 Task: Employee Empowerment Forum: Organize a forum on employee empowerment, featuring panel discussions, case studies, and interactive sessions on fostering ownership and accountability. Location: Employee Empowerment Forum Hall. Time: 9:30 AM - 4:00 PM.
Action: Mouse moved to (112, 131)
Screenshot: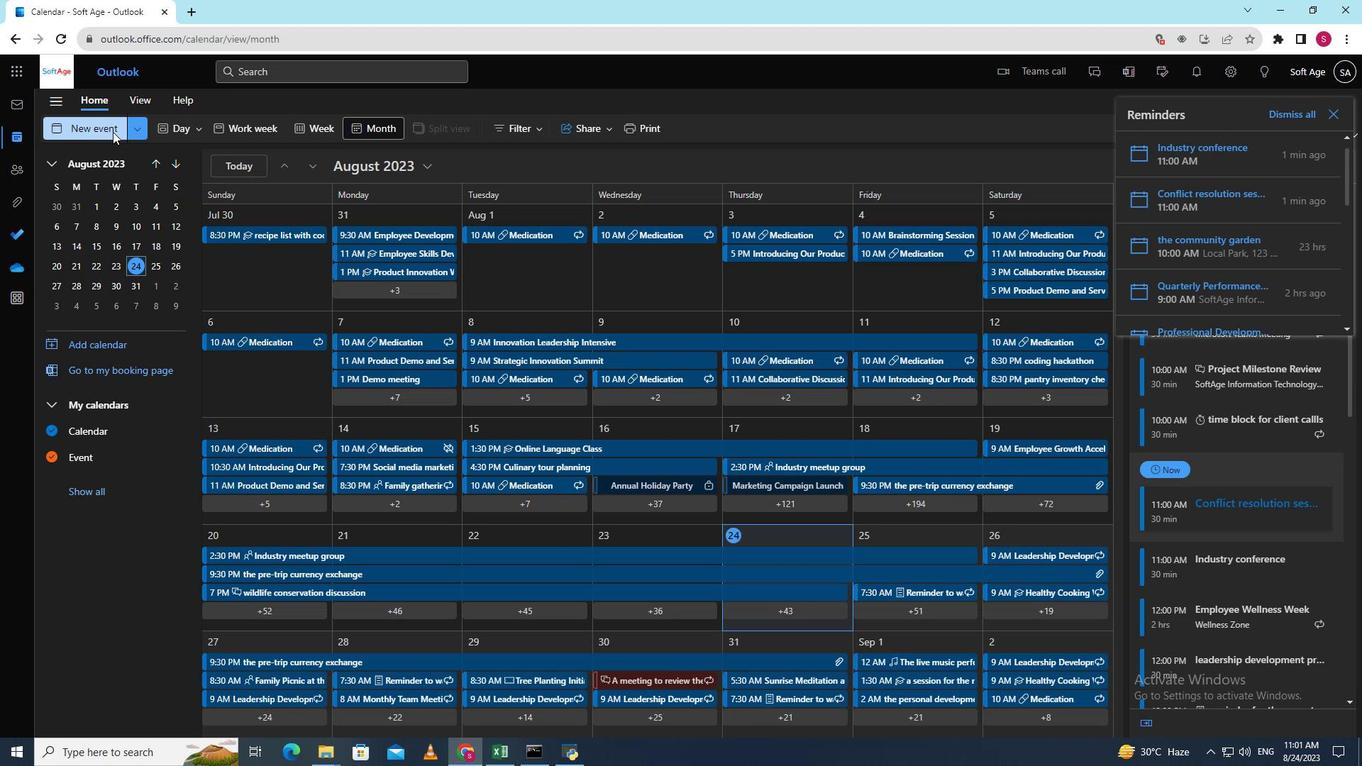 
Action: Mouse pressed left at (112, 131)
Screenshot: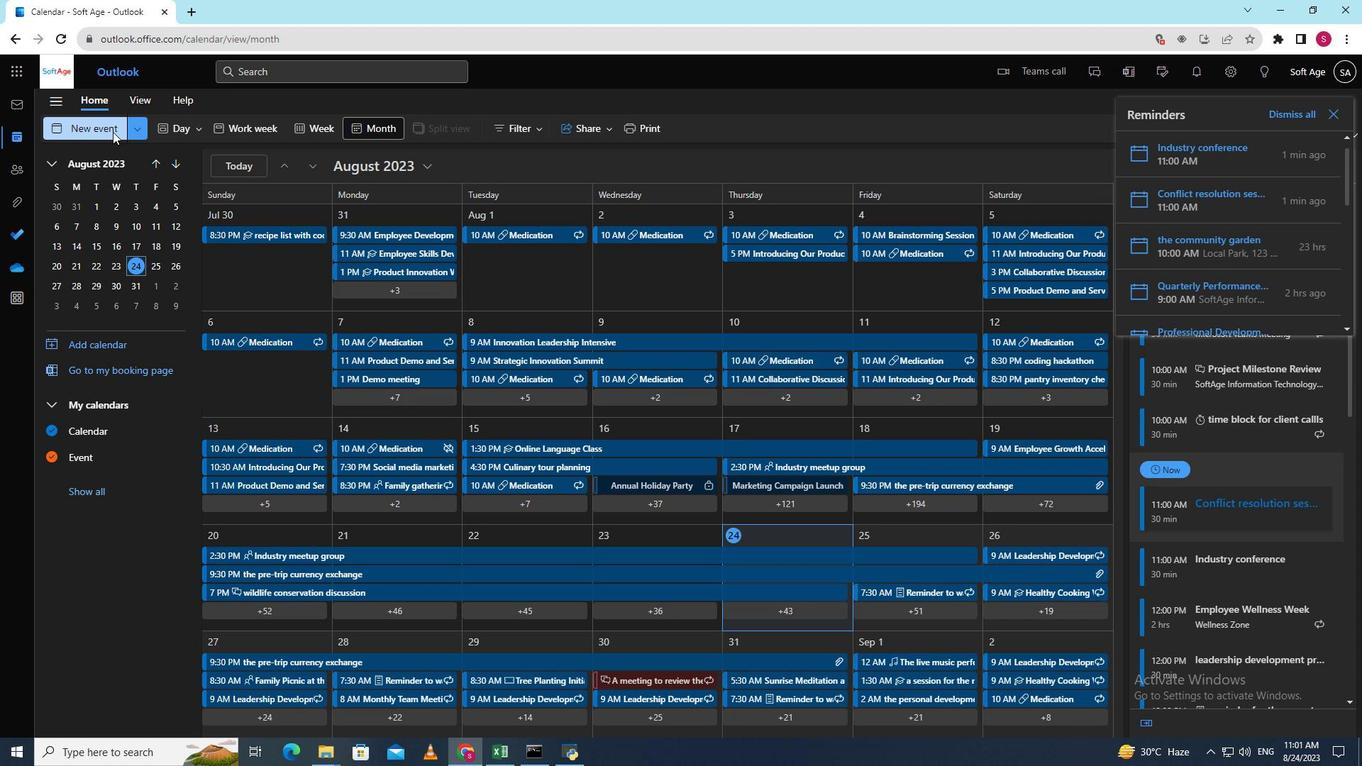 
Action: Mouse moved to (246, 181)
Screenshot: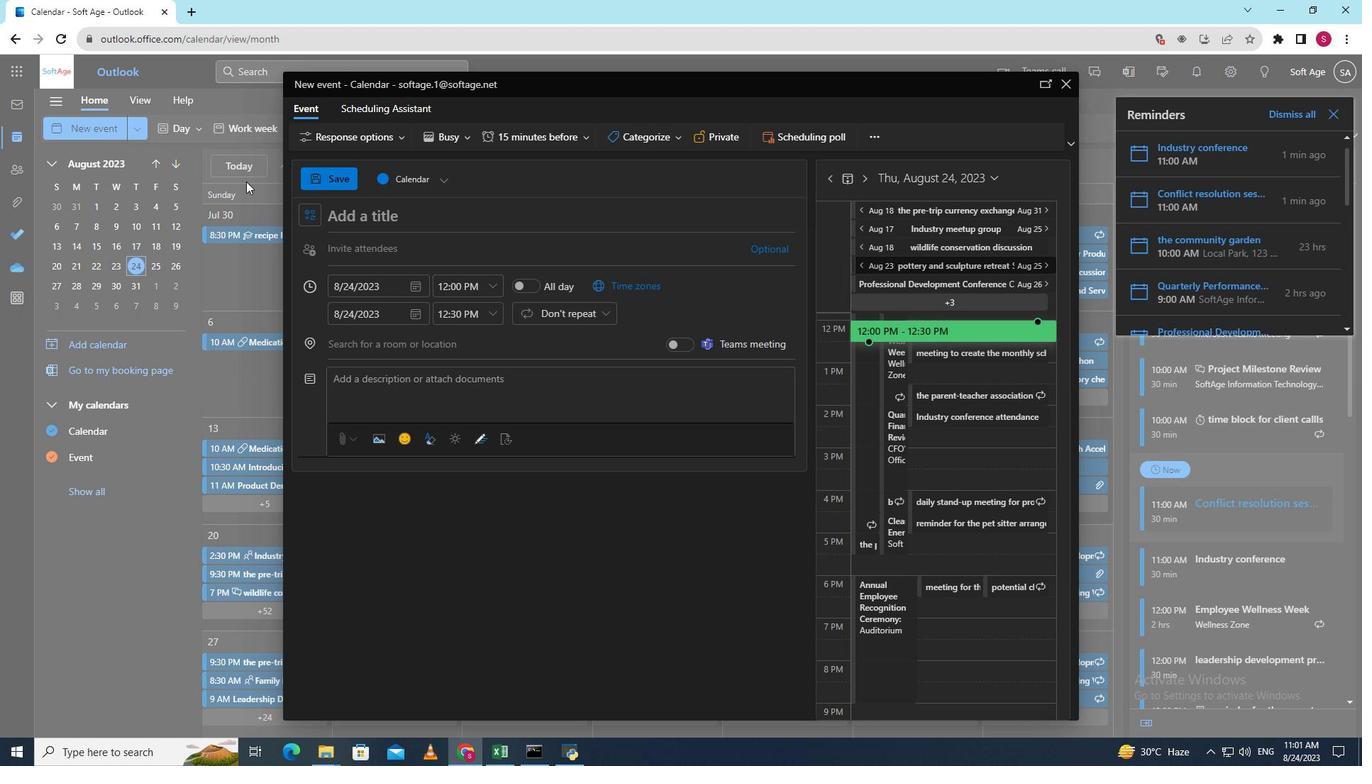 
Action: Key pressed <Key.shift>Employee<Key.space><Key.shift>Empowerment<Key.space><Key.shift><Key.shift><Key.shift><Key.shift><Key.shift><Key.shift><Key.shift><Key.shift><Key.shift><Key.shift>Foru
Screenshot: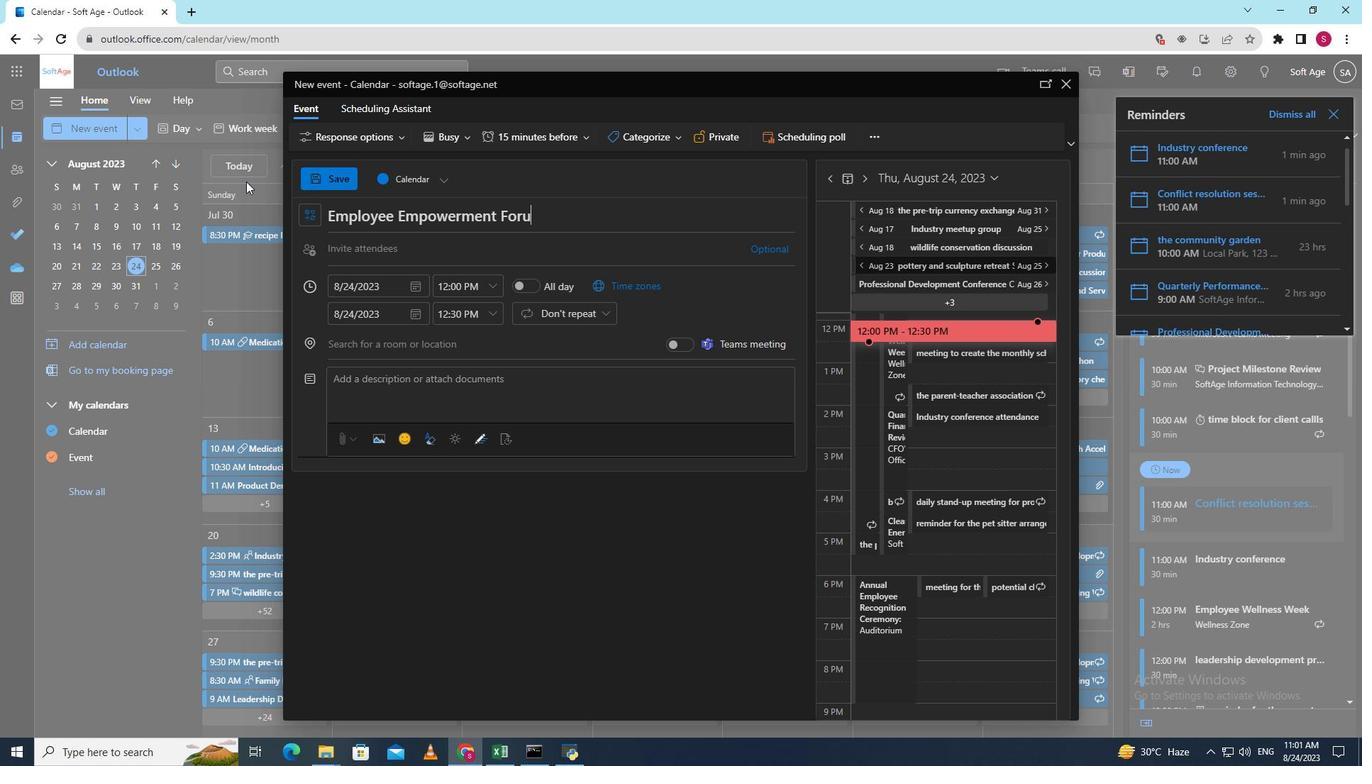 
Action: Mouse moved to (537, 395)
Screenshot: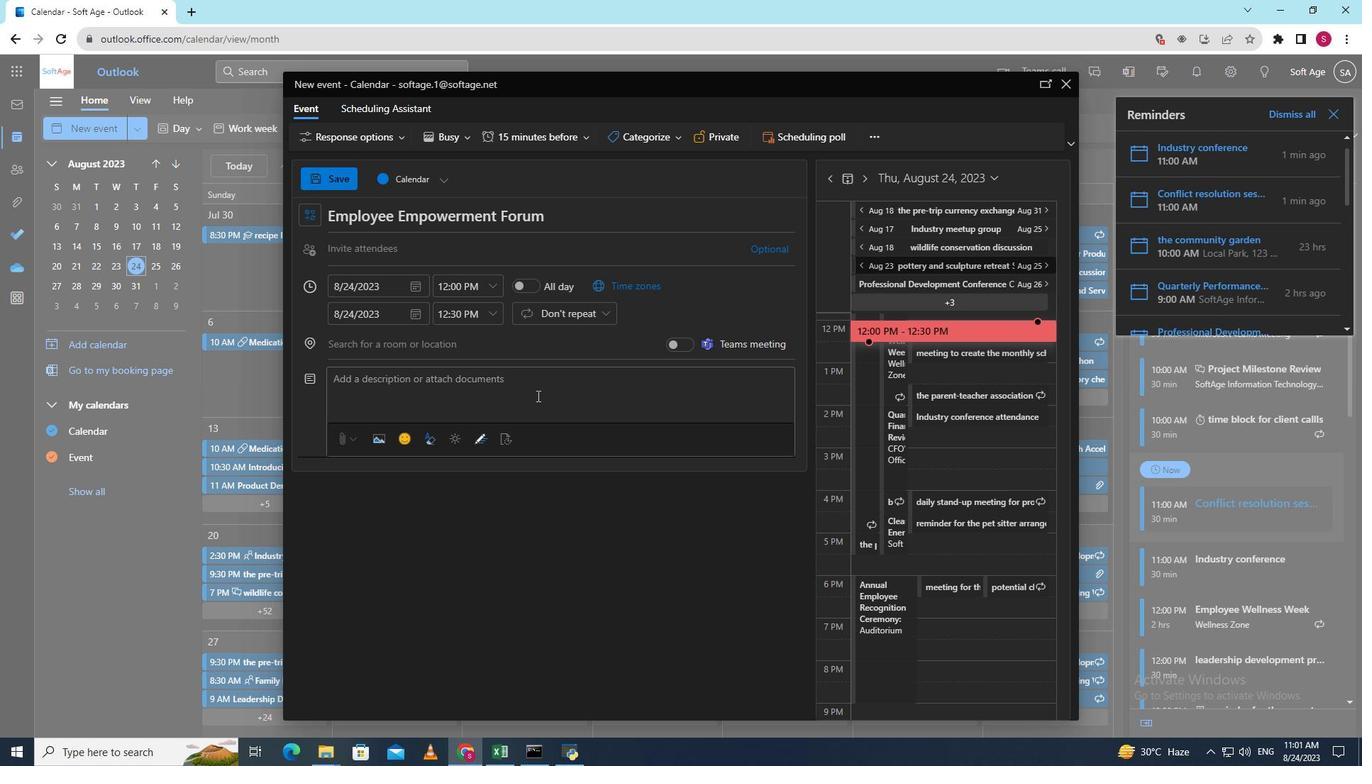 
Action: Mouse pressed left at (537, 395)
Screenshot: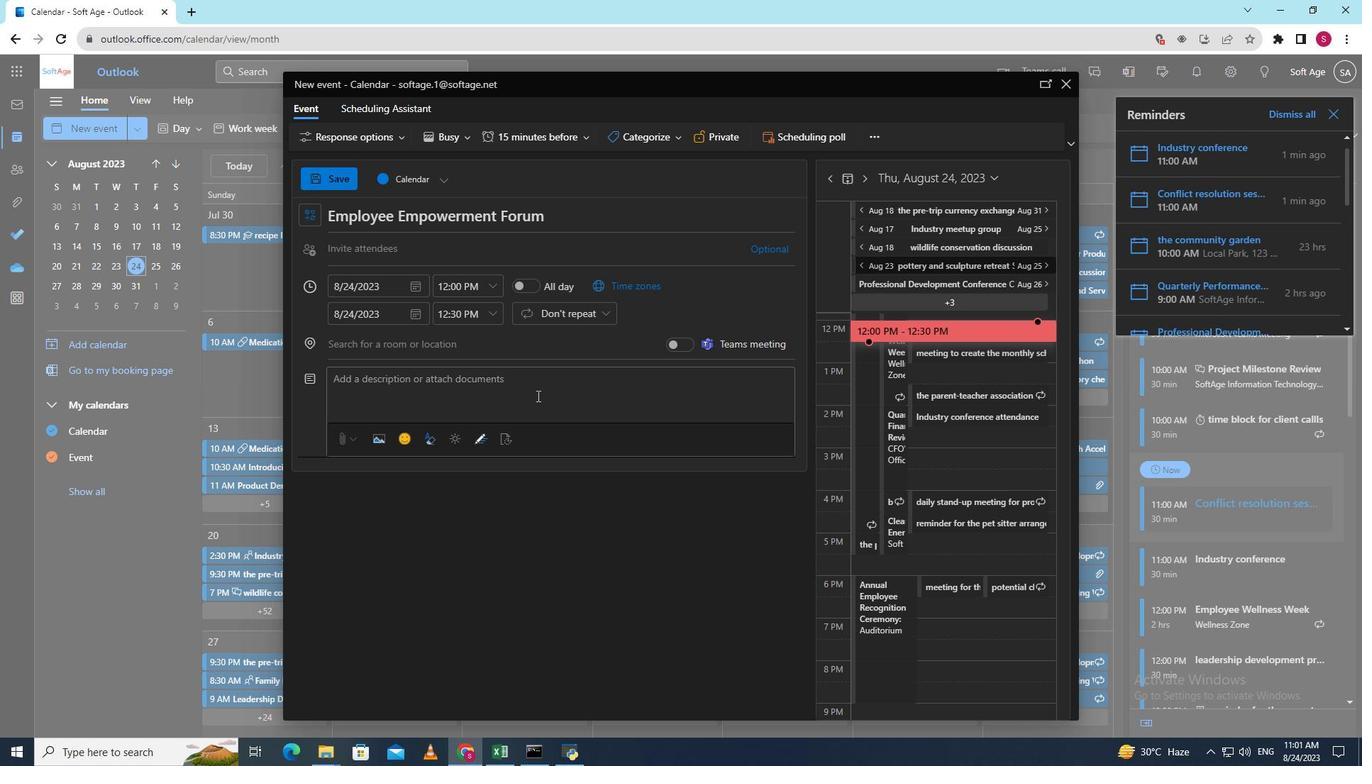 
Action: Key pressed <Key.shift><Key.shift><Key.shift><Key.shift><Key.shift><Key.shift><Key.shift><Key.shift><Key.shift><Key.shift><Key.shift><Key.shift><Key.shift><Key.shift>Organize<Key.space>a<Key.space>forrum<Key.space>on<Key.space>employee
Screenshot: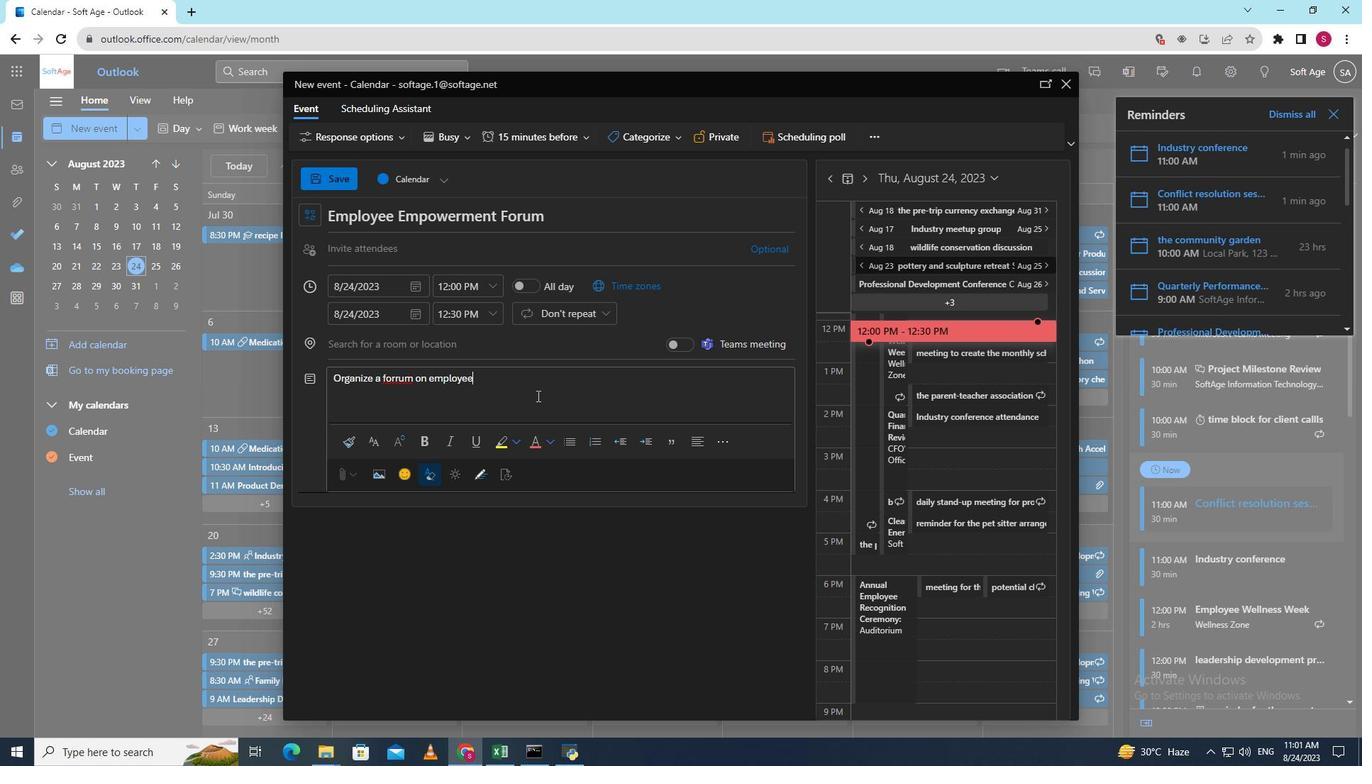 
Action: Mouse moved to (397, 382)
Screenshot: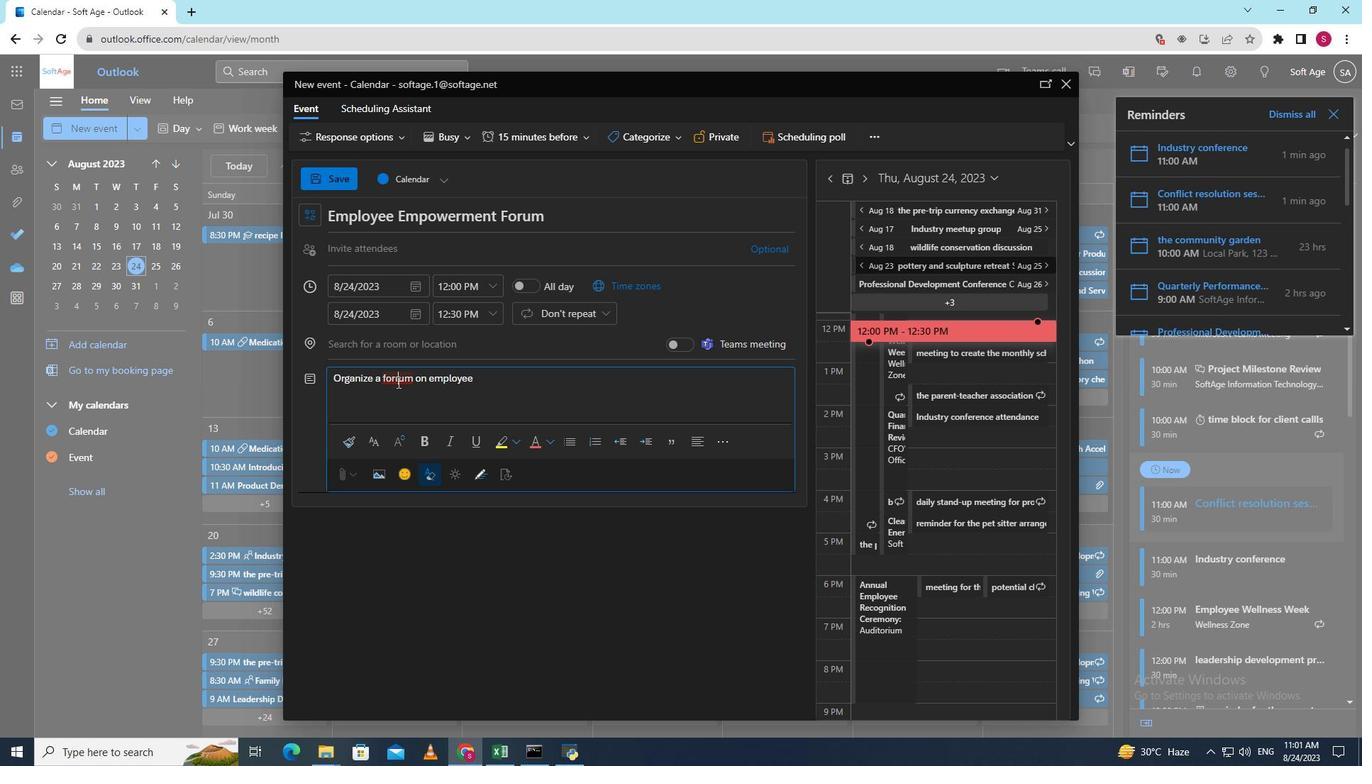 
Action: Mouse pressed left at (397, 382)
Screenshot: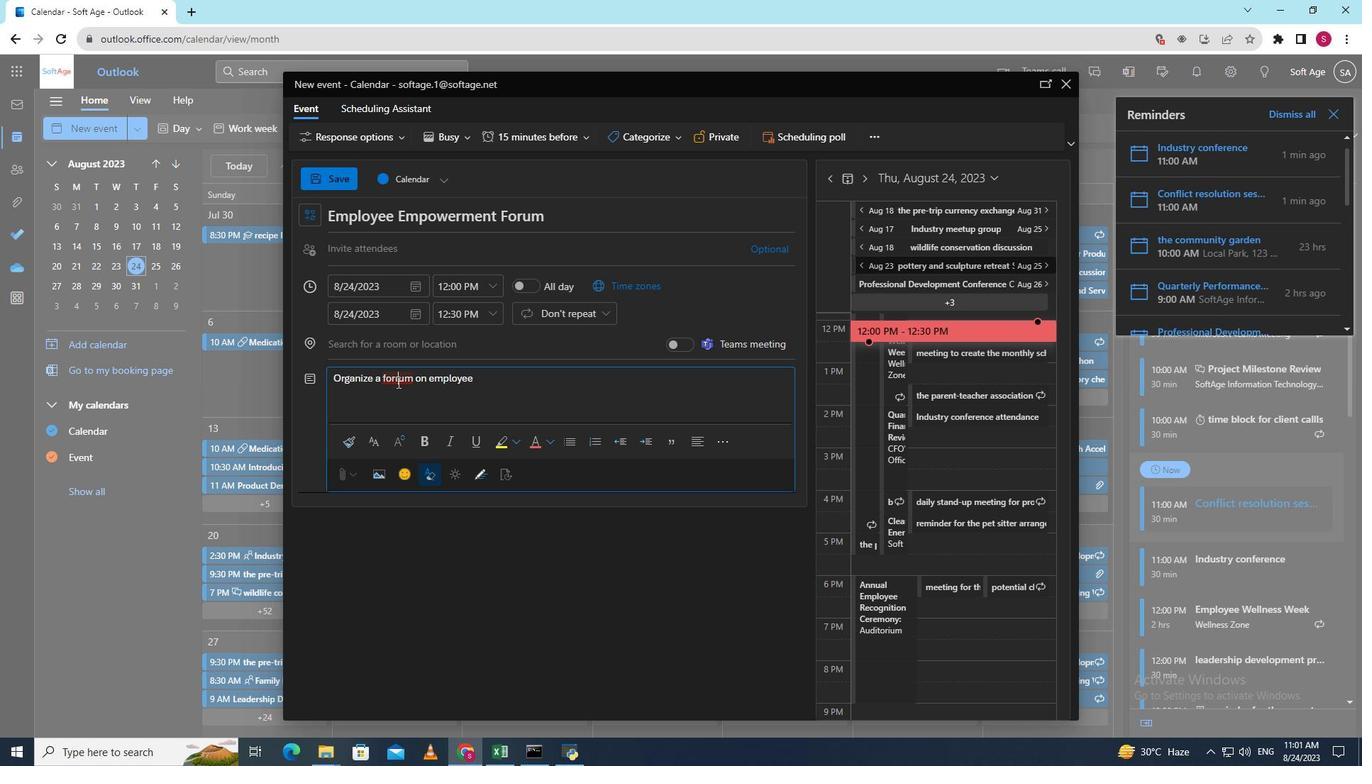
Action: Key pressed <Key.backspace>
Screenshot: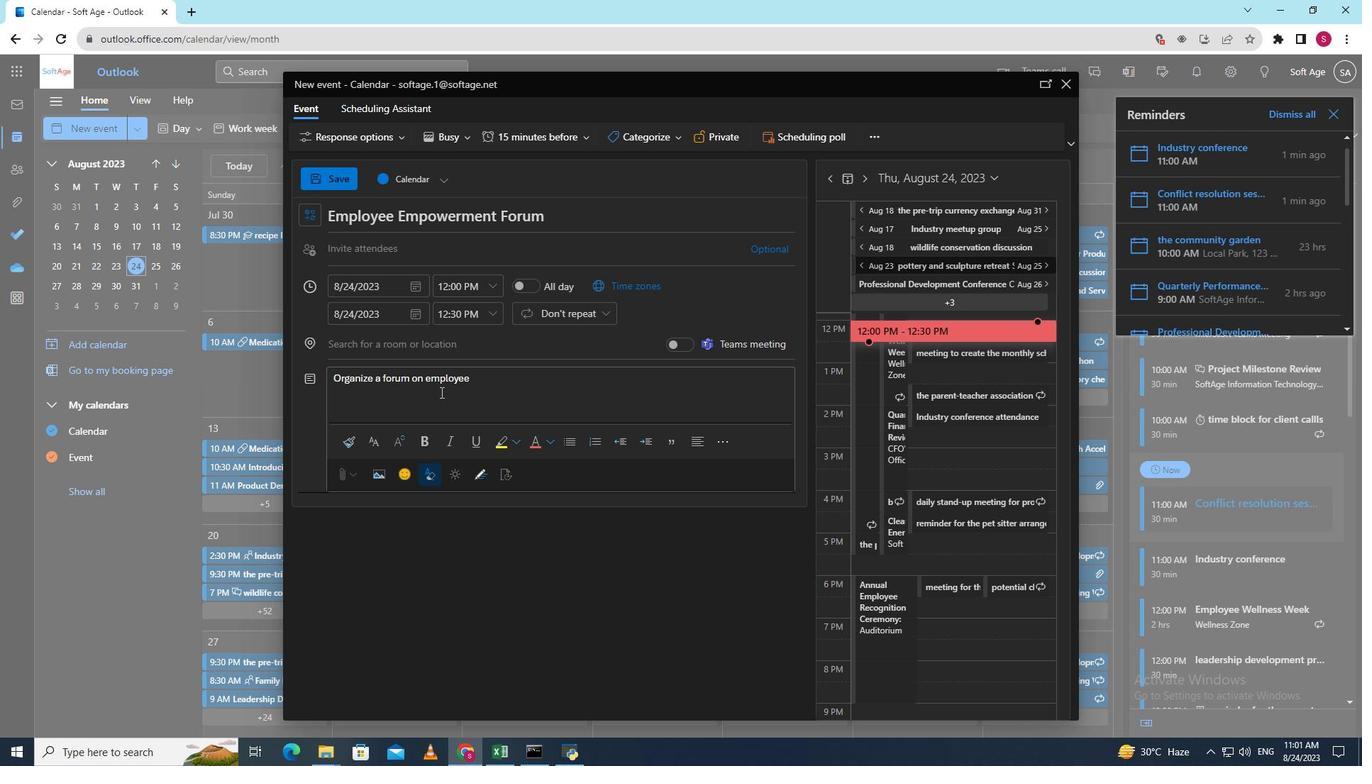 
Action: Mouse moved to (494, 381)
Screenshot: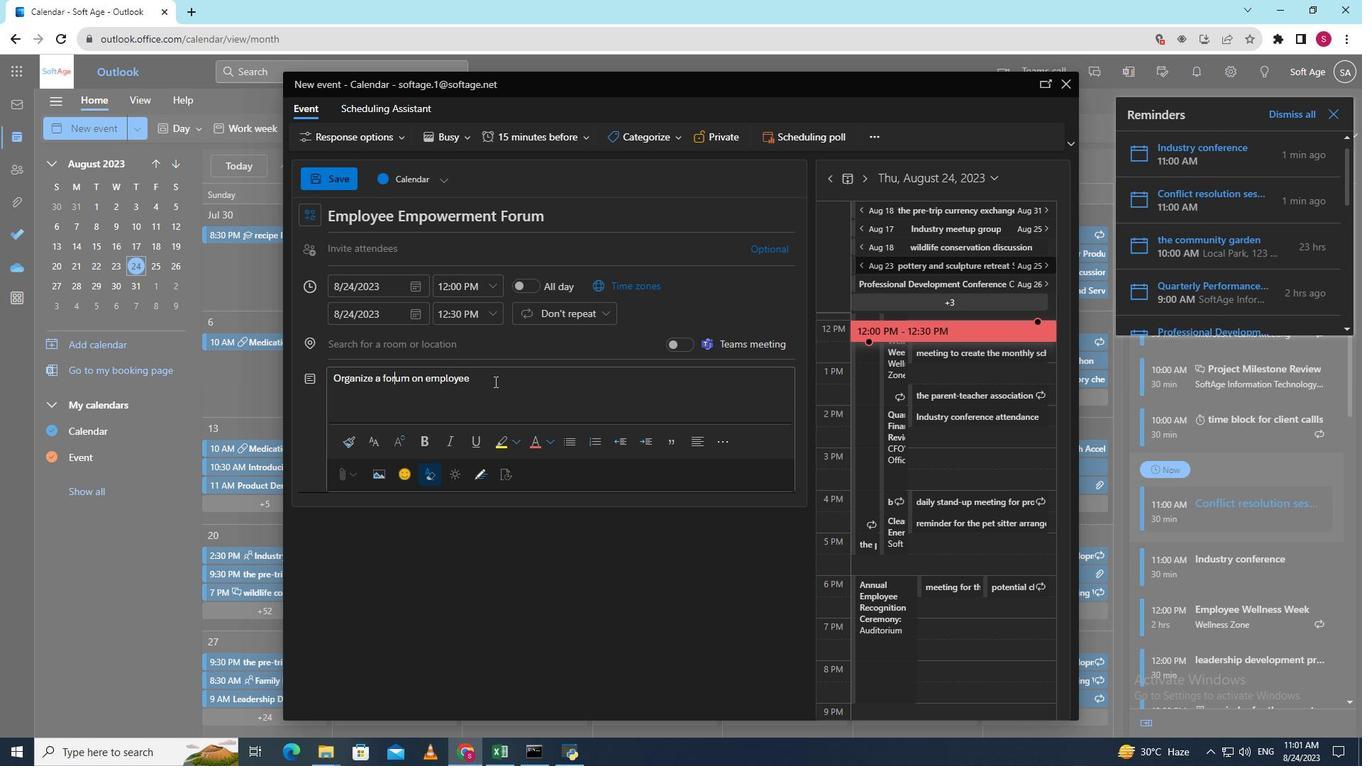 
Action: Mouse pressed left at (494, 381)
Screenshot: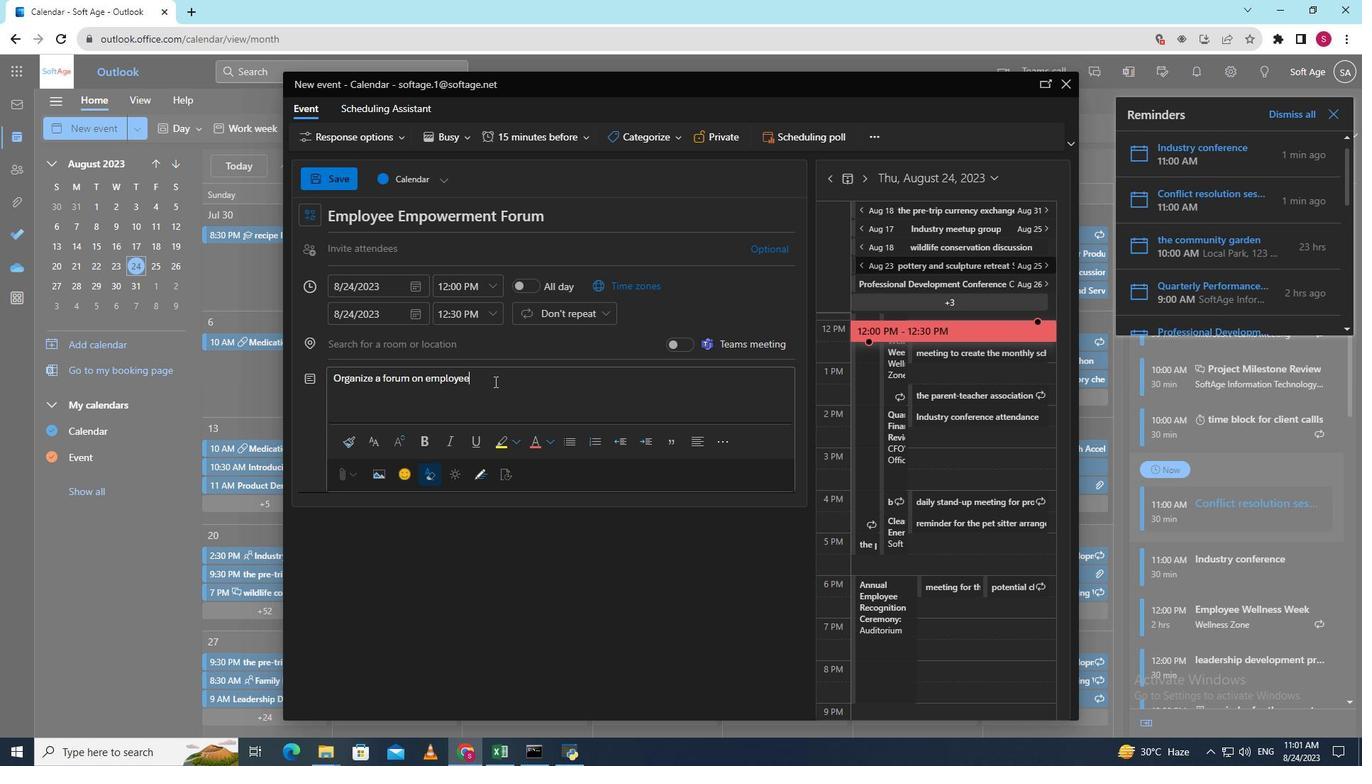 
Action: Key pressed <Key.space>empowerment,<Key.space>featuring<Key.space>panel<Key.space>discusions,<Key.space>case<Key.space>studies,<Key.space>and<Key.space>interactive<Key.space>sessions<Key.space>on<Key.space>fostering<Key.space>ownw<Key.backspace>ership<Key.space>ad<Key.backspace>nd<Key.space>accountability.
Screenshot: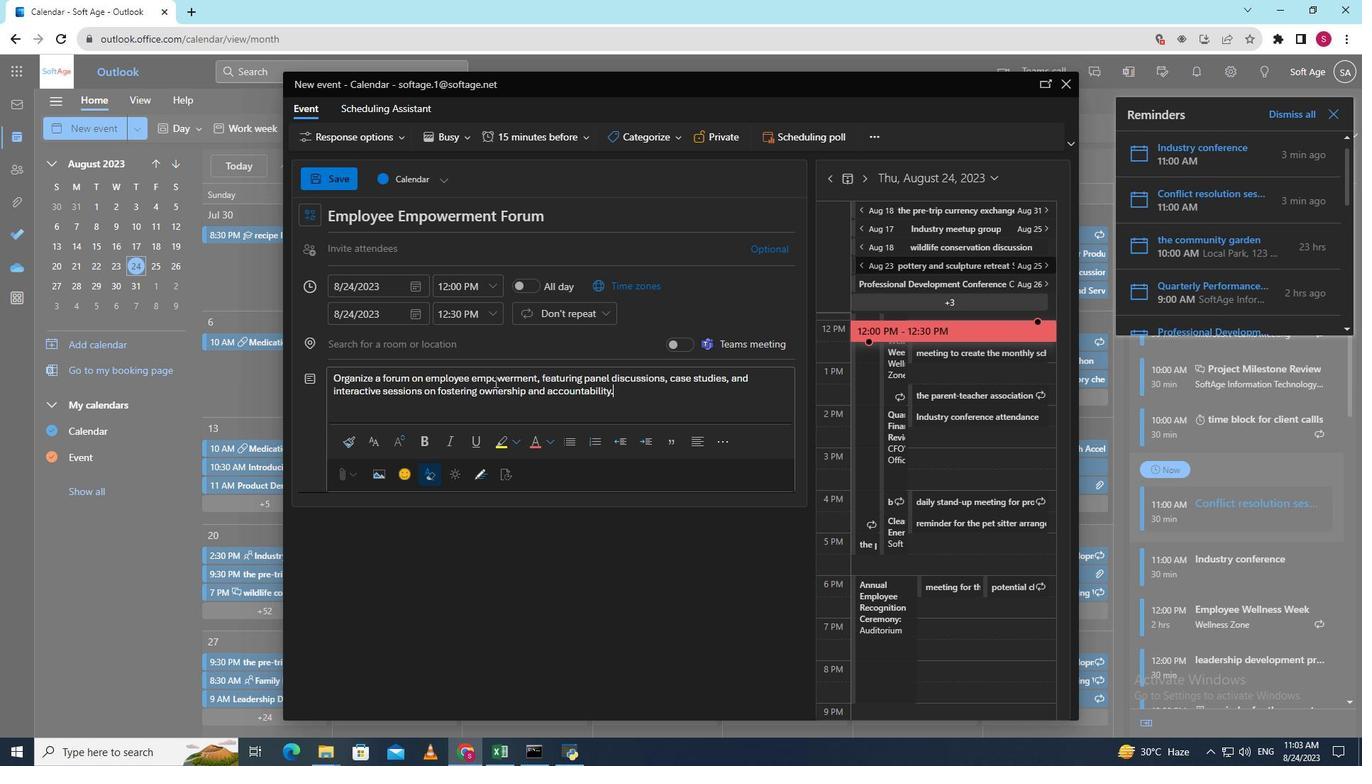 
Action: Mouse moved to (405, 346)
Screenshot: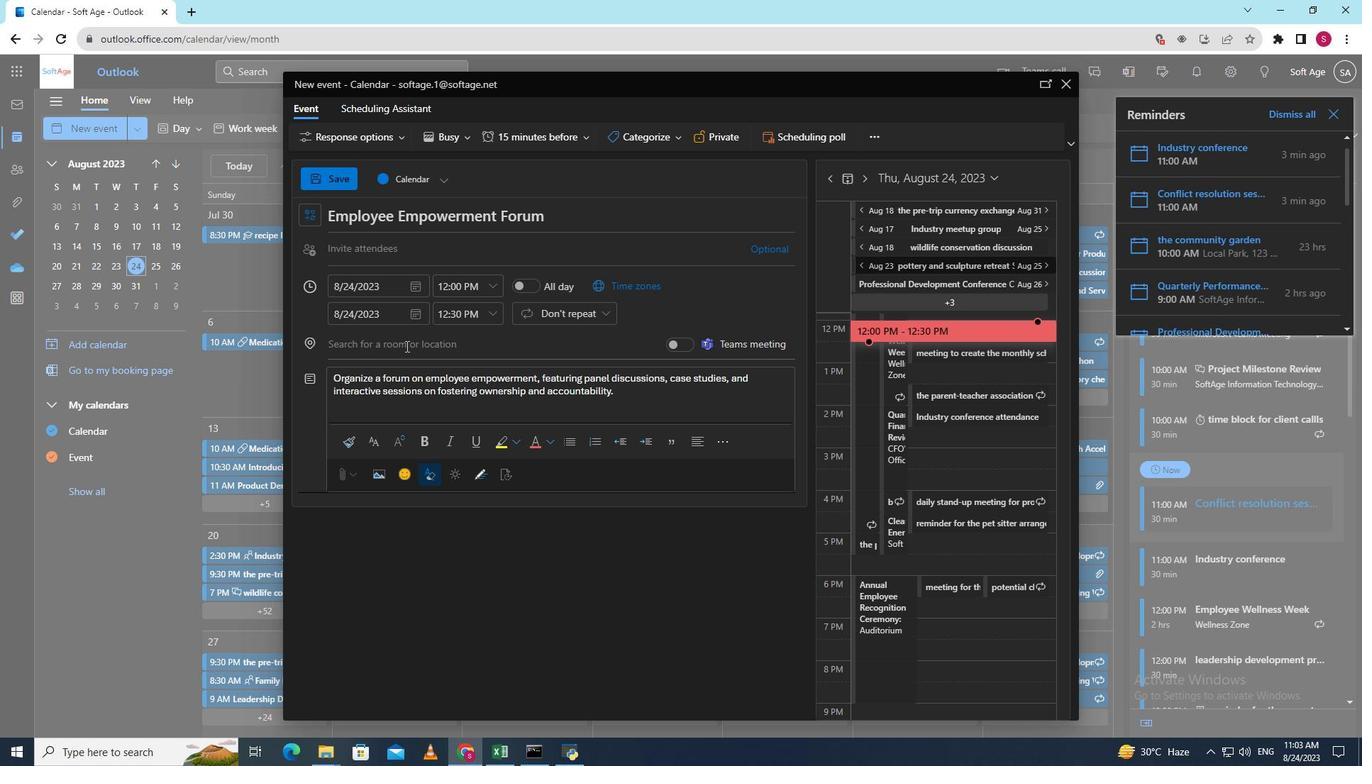 
Action: Mouse pressed left at (405, 346)
Screenshot: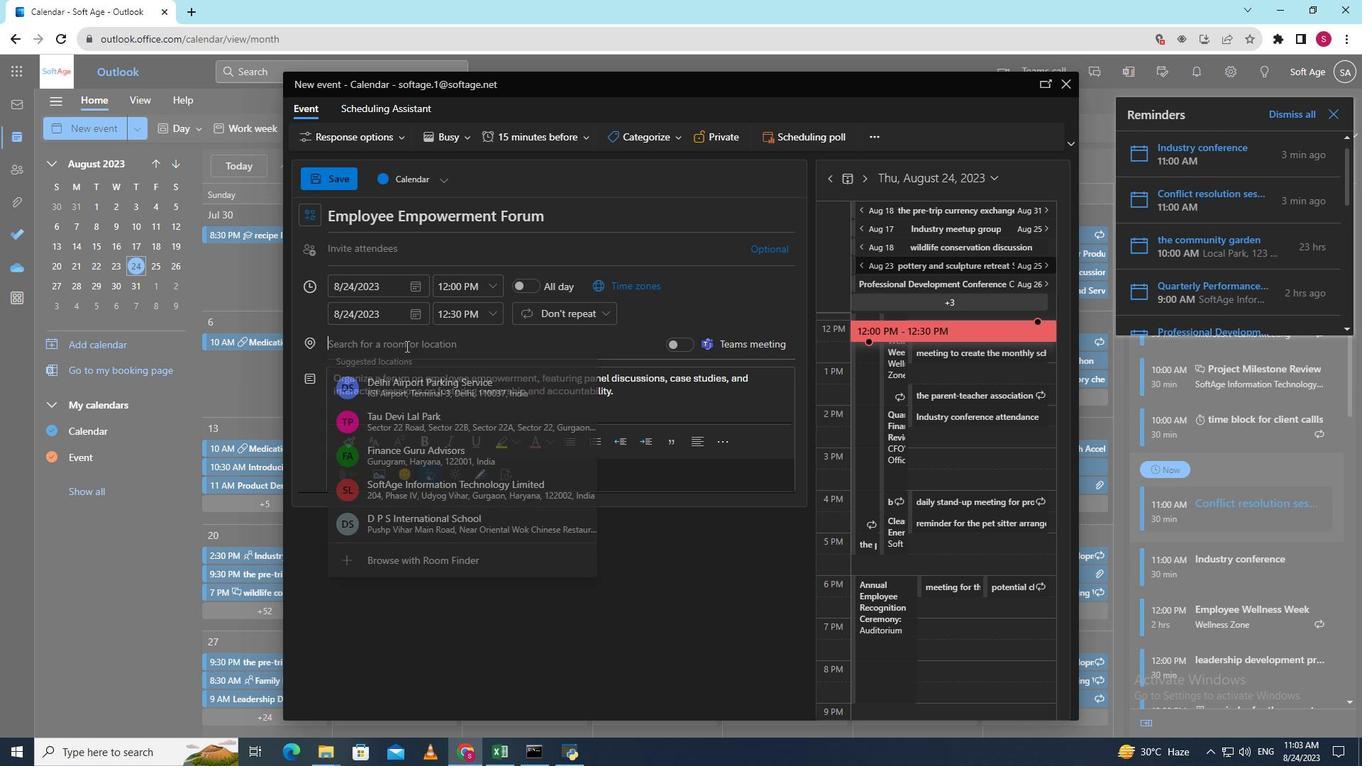 
Action: Key pressed <Key.shift><Key.shift><Key.shift><Key.shift><Key.shift><Key.shift><Key.shift><Key.shift><Key.shift>Employee<Key.space><Key.shift><Key.shift><Key.shift><Key.shift><Key.shift><Key.shift>Empowerment<Key.space><Key.shift>Forum<Key.space><Key.shift>Hall
Screenshot: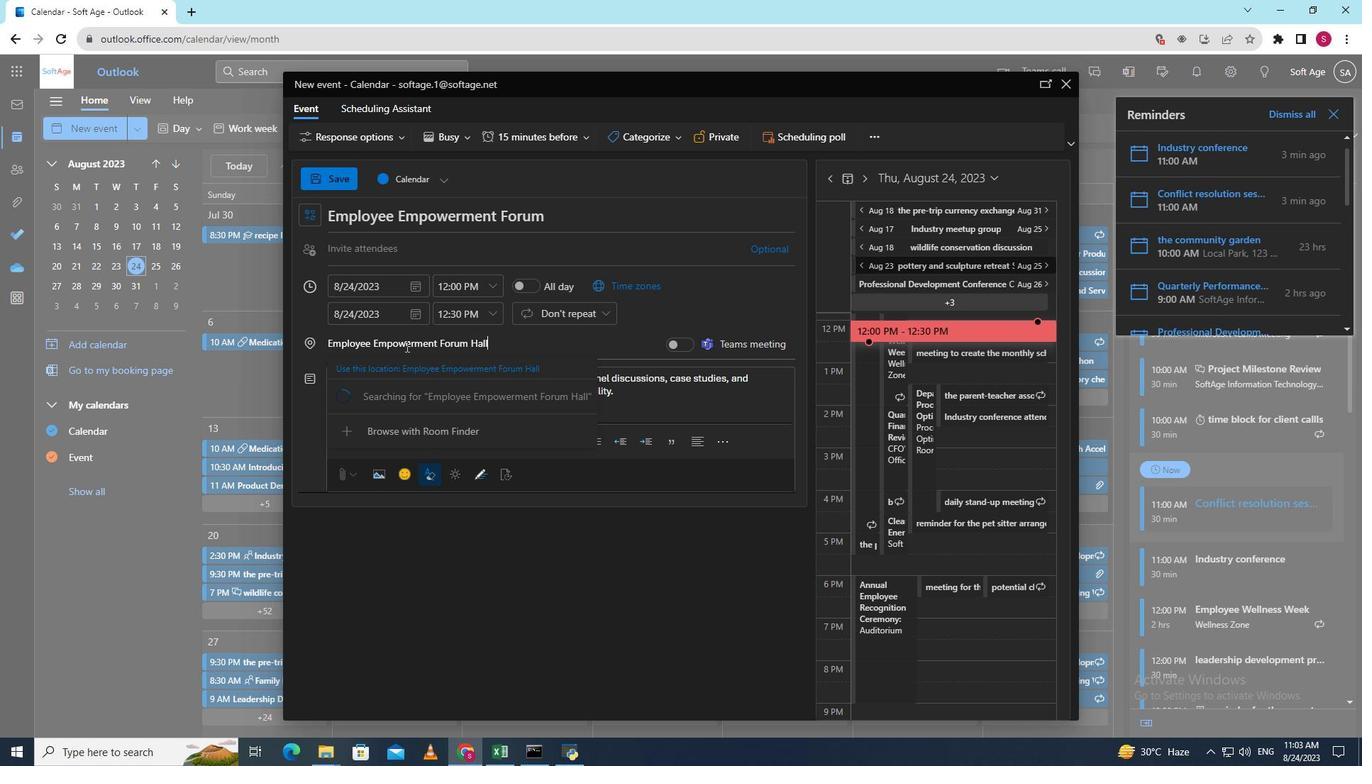 
Action: Mouse moved to (494, 287)
Screenshot: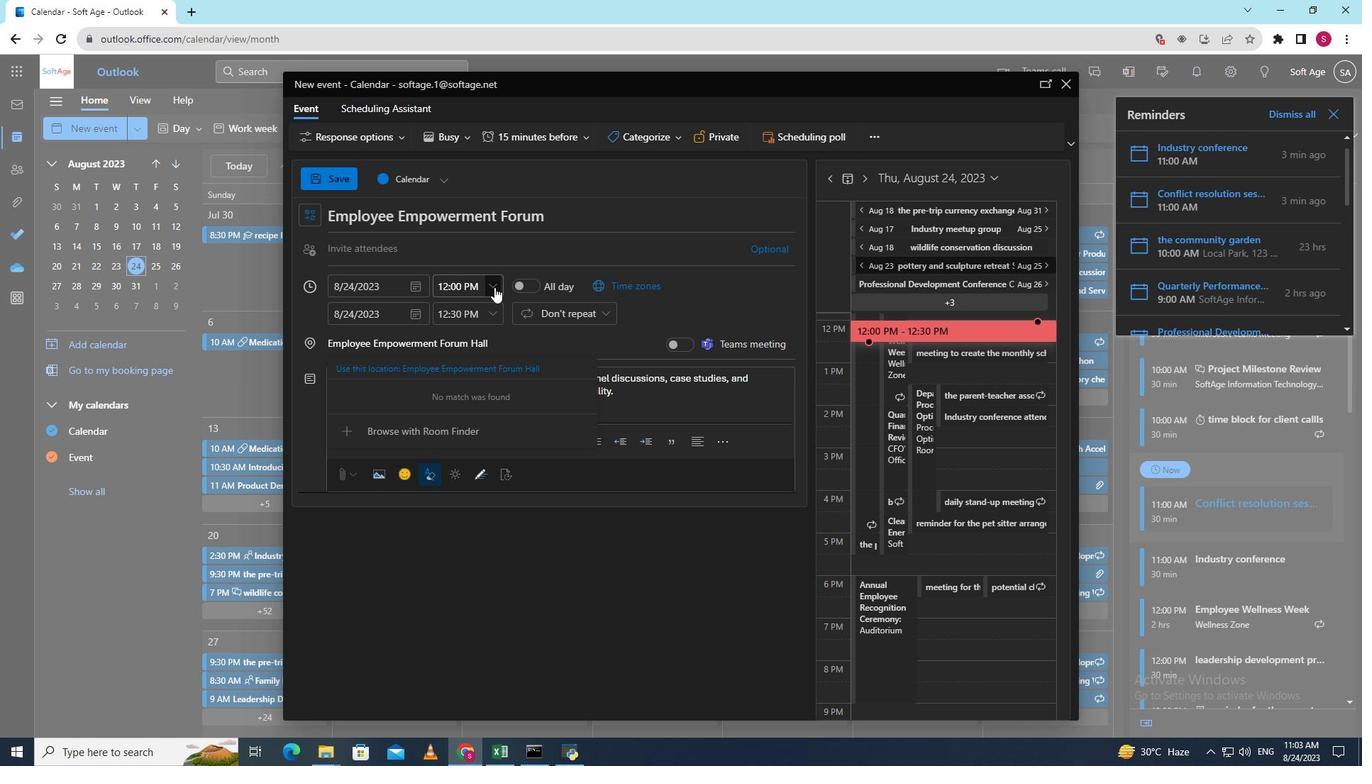 
Action: Mouse pressed left at (494, 287)
Screenshot: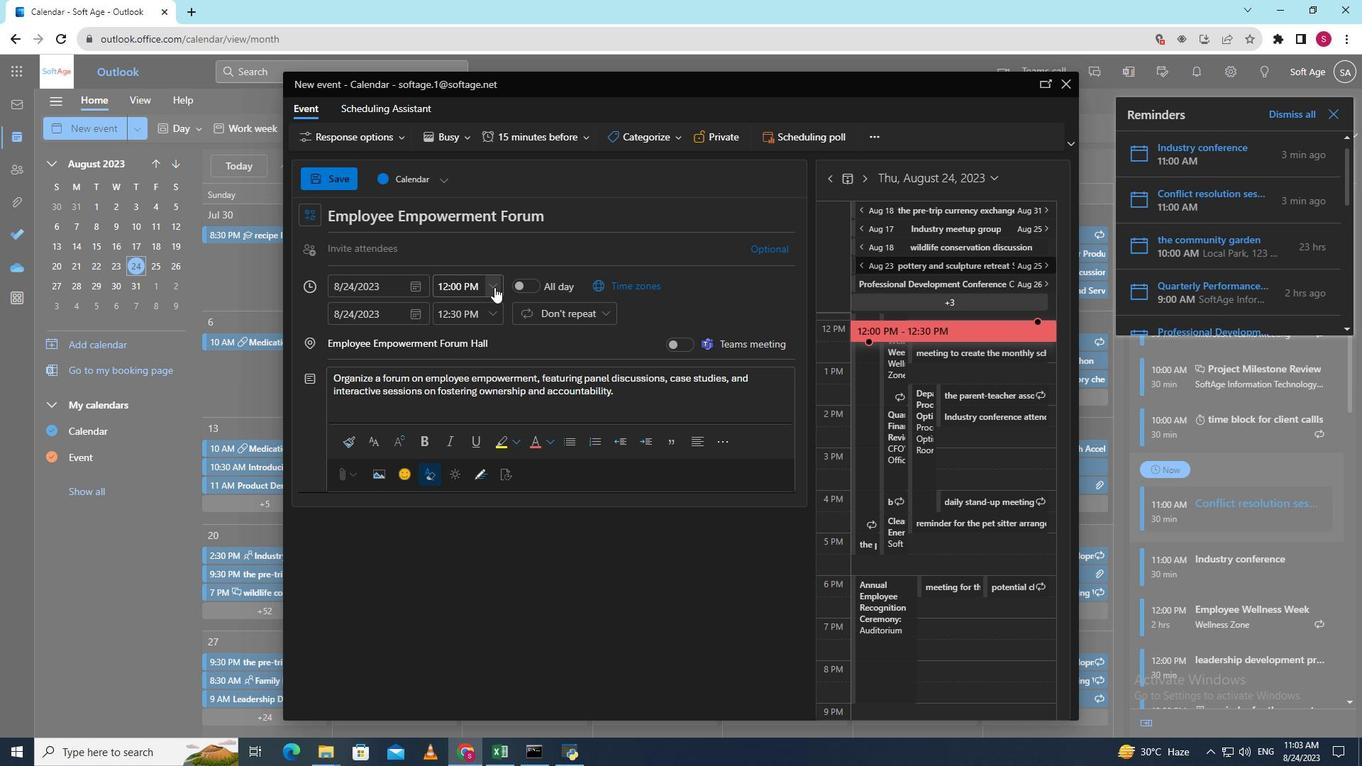 
Action: Mouse moved to (489, 314)
Screenshot: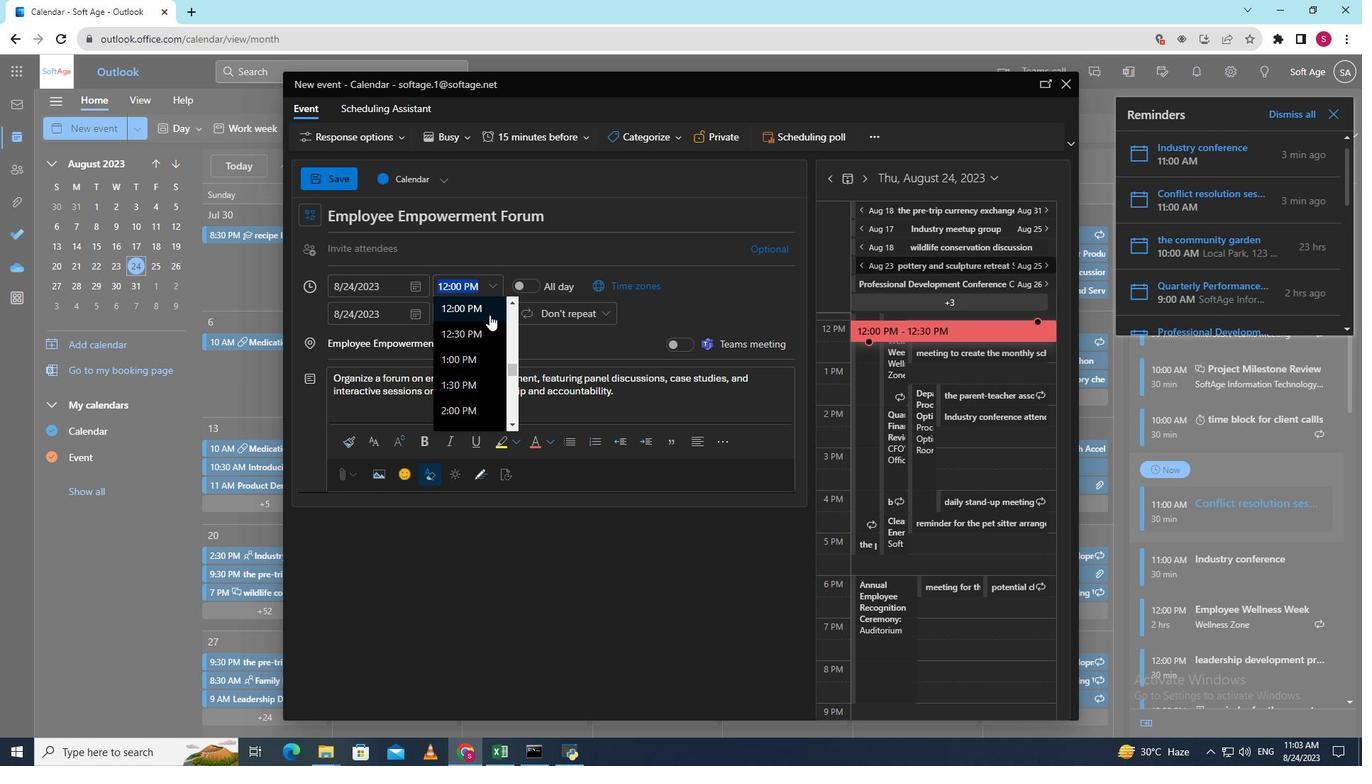 
Action: Mouse scrolled (489, 315) with delta (0, 0)
Screenshot: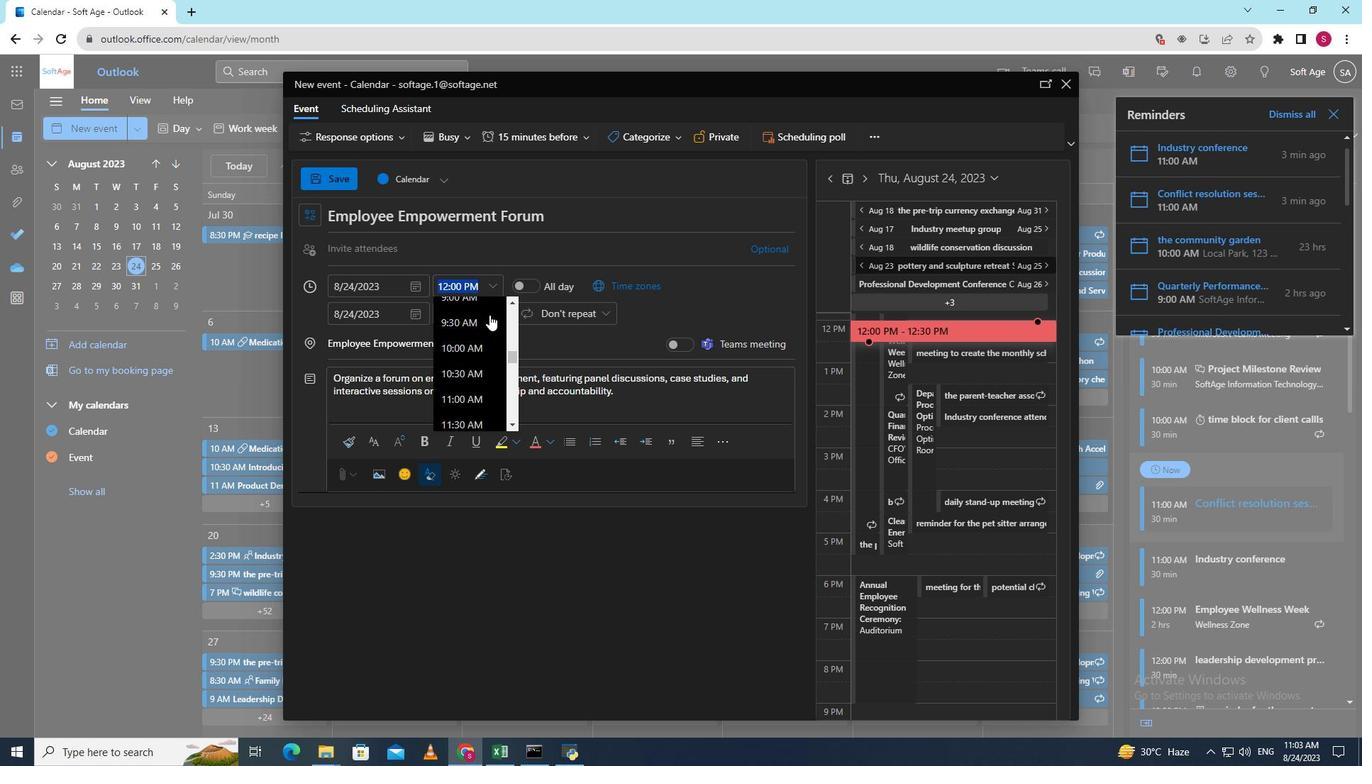 
Action: Mouse scrolled (489, 315) with delta (0, 0)
Screenshot: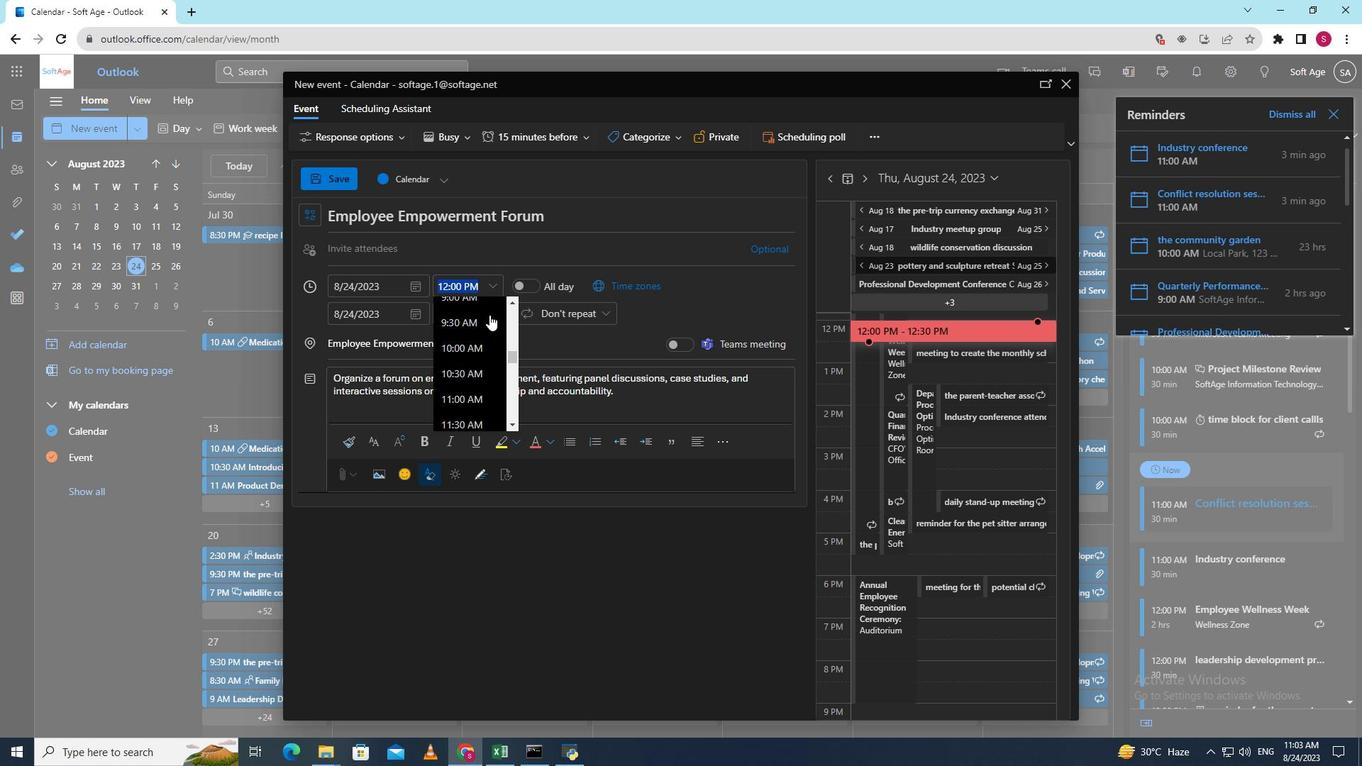 
Action: Mouse scrolled (489, 315) with delta (0, 0)
Screenshot: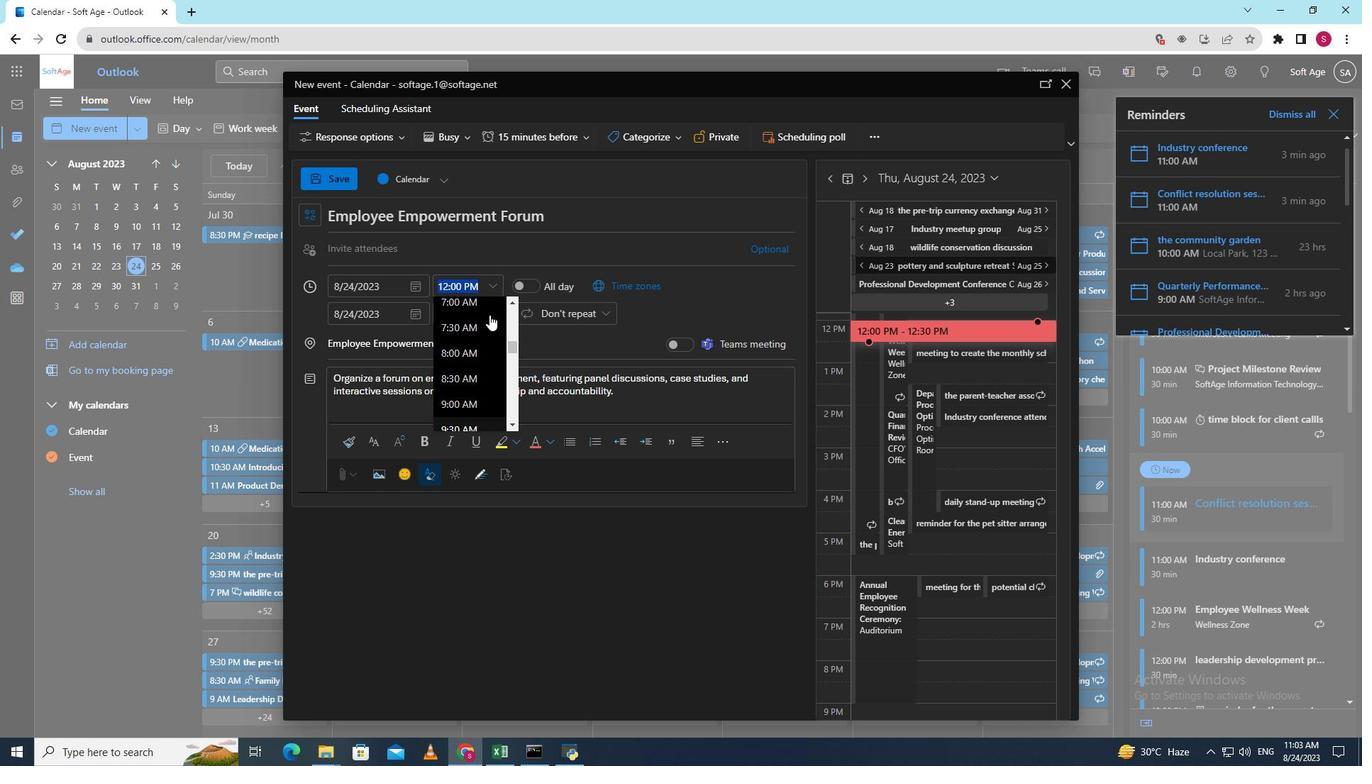 
Action: Mouse scrolled (489, 315) with delta (0, 0)
Screenshot: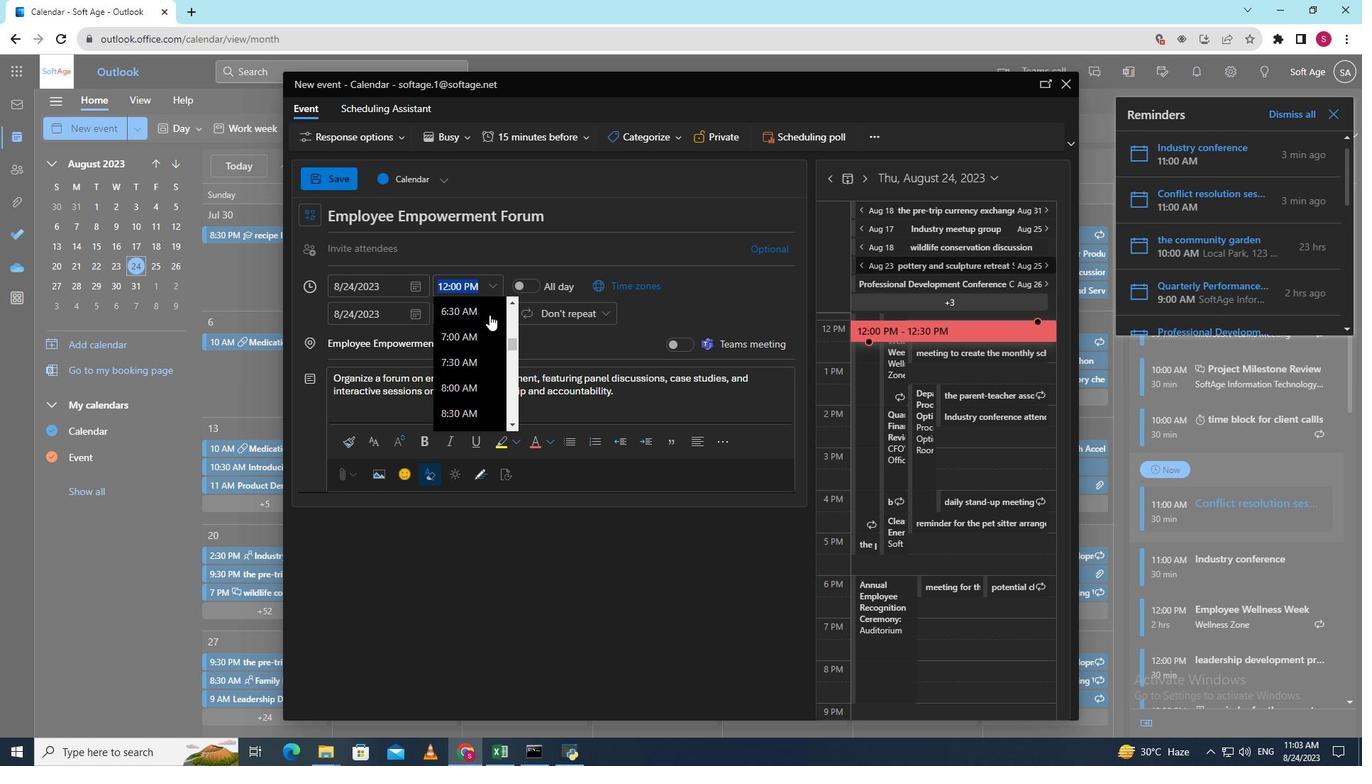 
Action: Mouse moved to (469, 392)
Screenshot: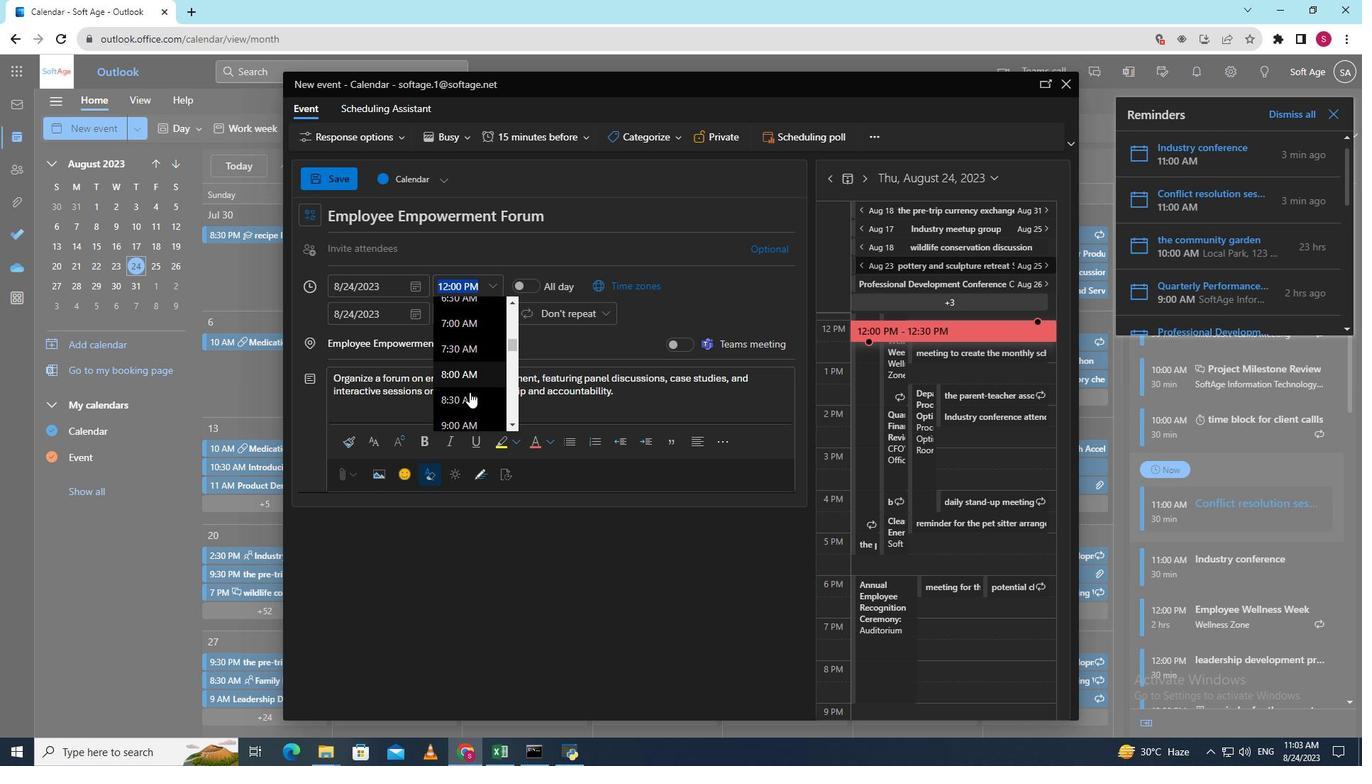 
Action: Mouse scrolled (469, 391) with delta (0, 0)
Screenshot: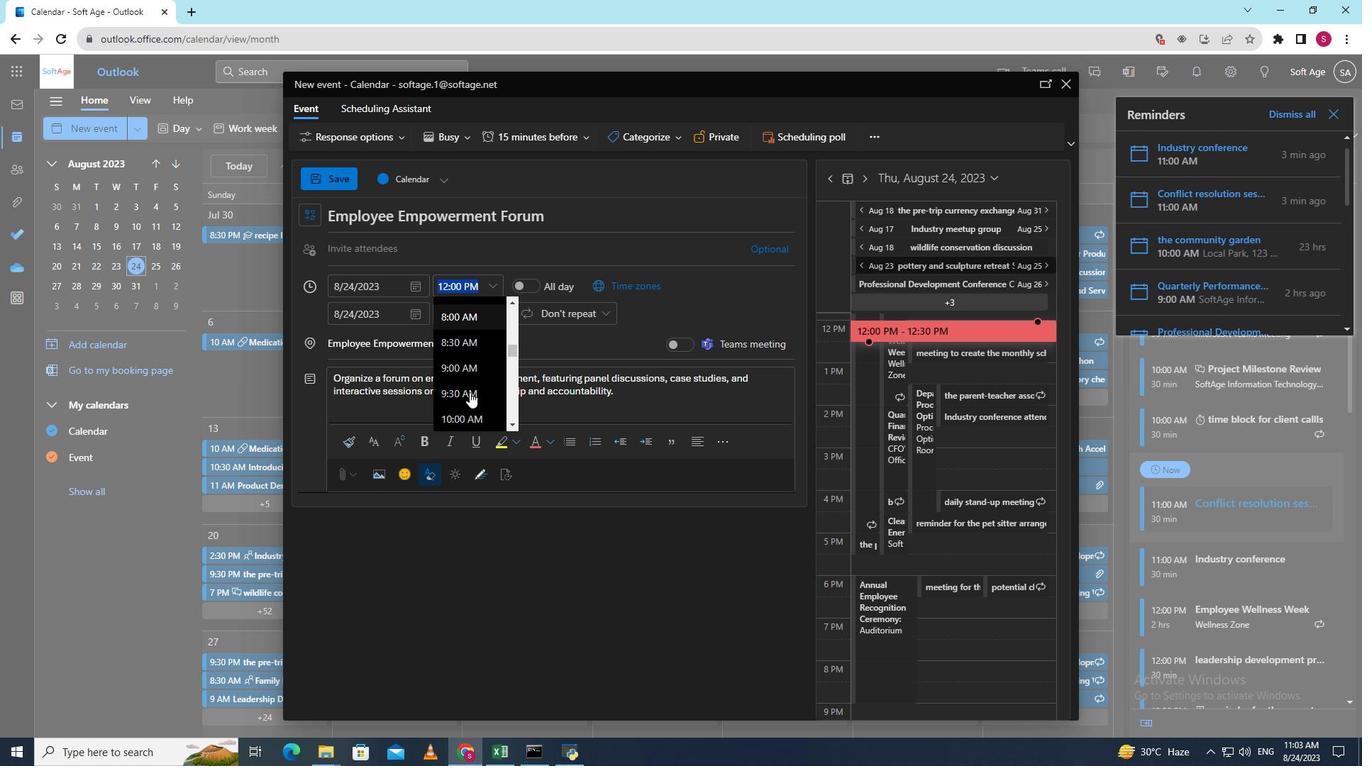 
Action: Mouse moved to (463, 375)
Screenshot: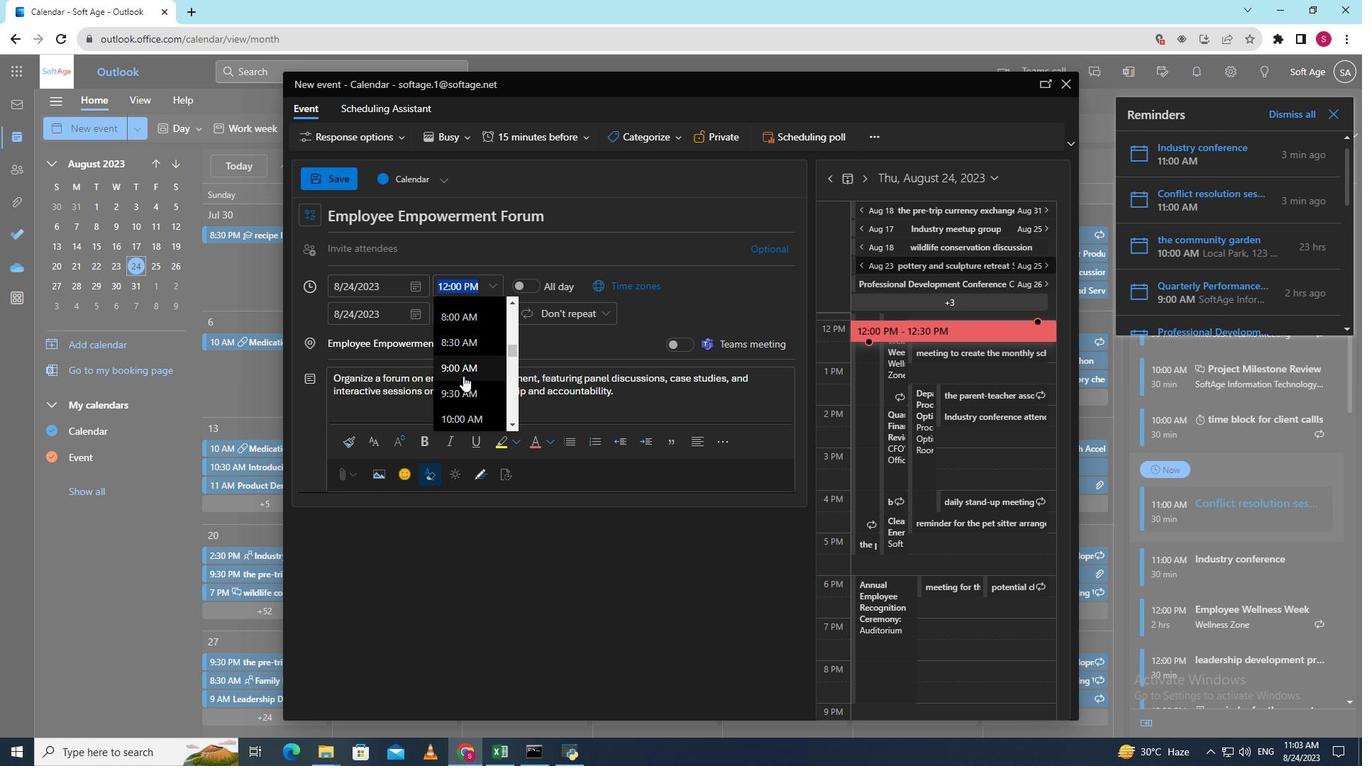 
Action: Mouse pressed left at (463, 375)
Screenshot: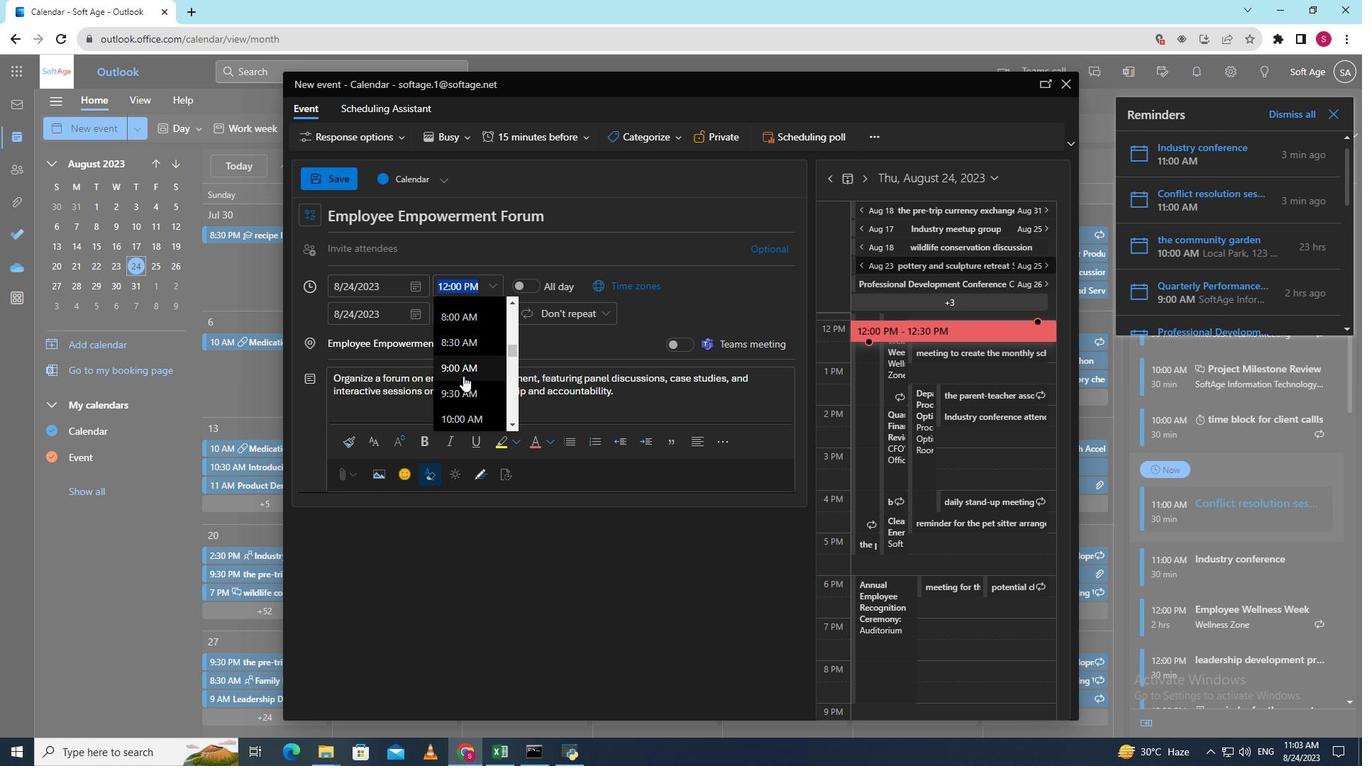 
Action: Mouse moved to (491, 286)
Screenshot: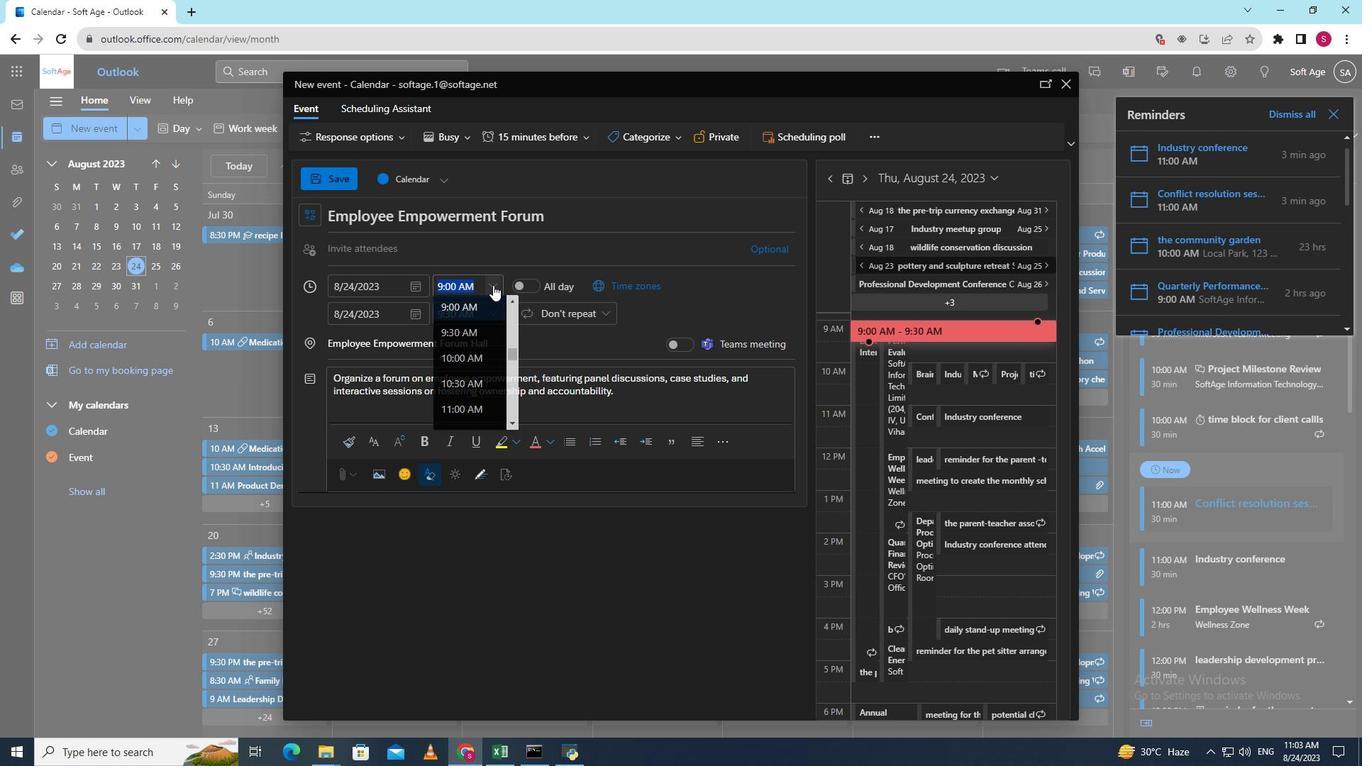 
Action: Mouse pressed left at (490, 286)
Screenshot: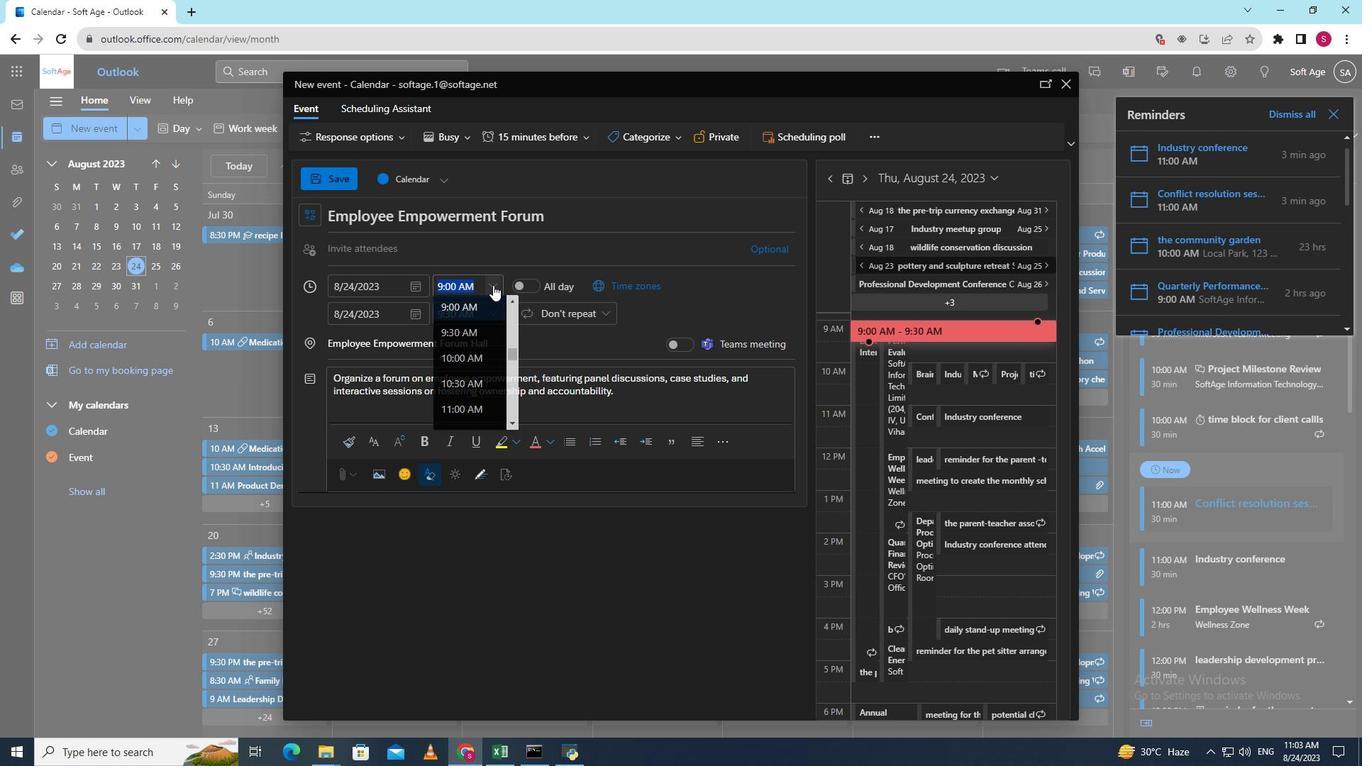 
Action: Mouse moved to (475, 329)
Screenshot: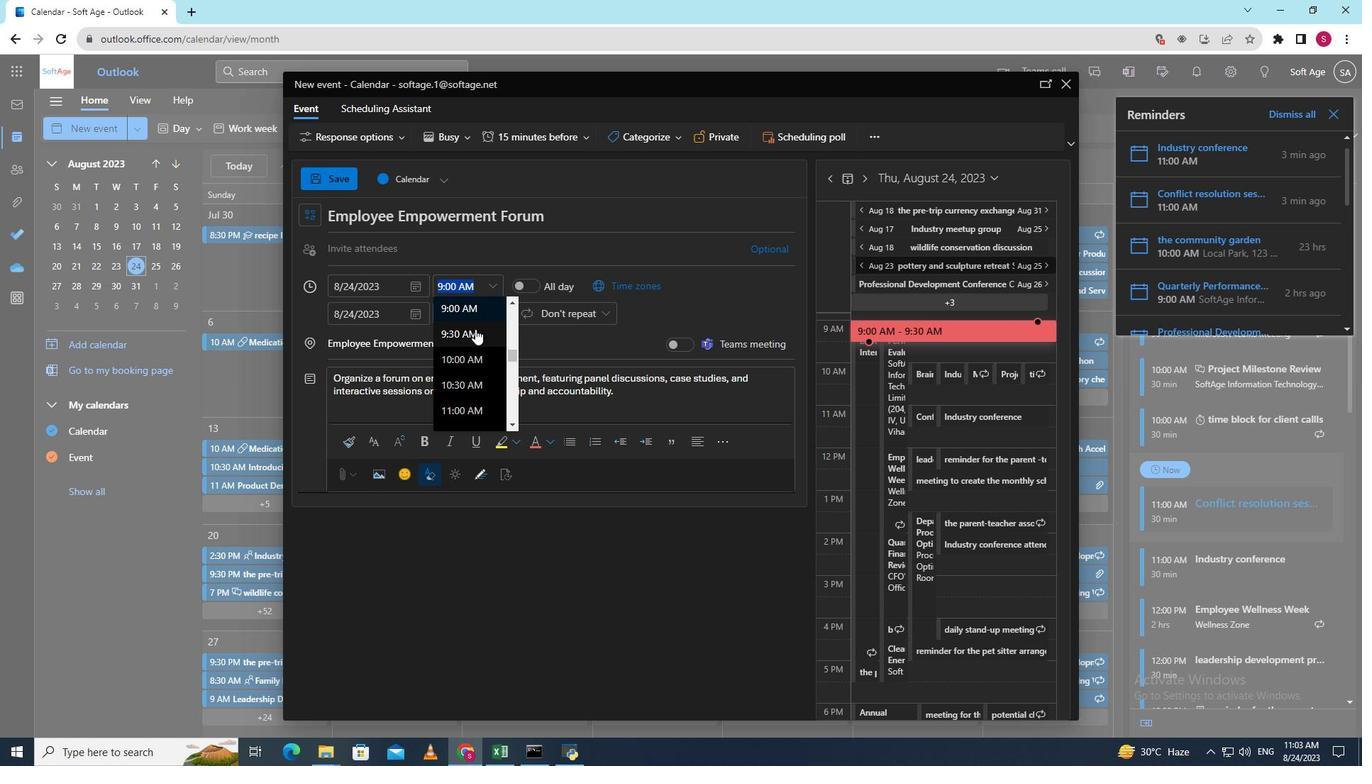 
Action: Mouse pressed left at (475, 329)
Screenshot: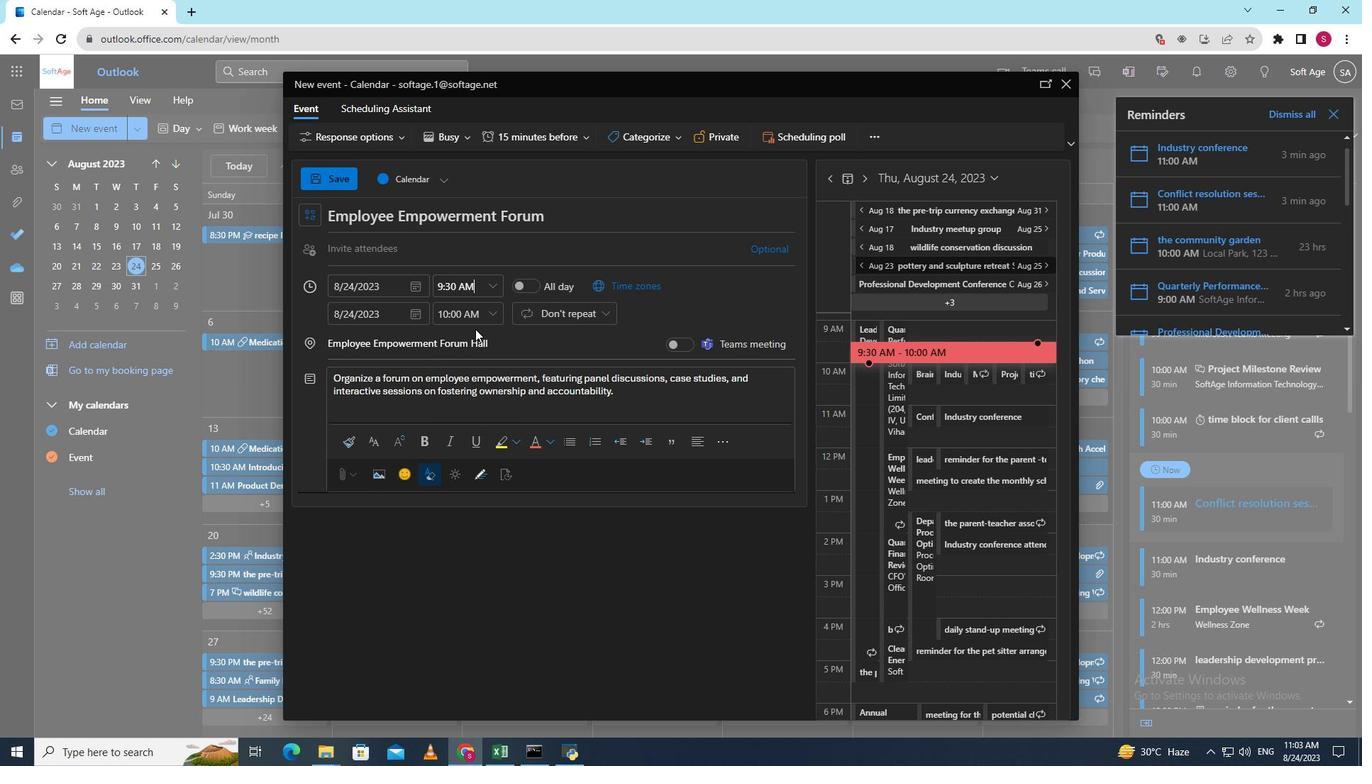 
Action: Mouse moved to (495, 317)
Screenshot: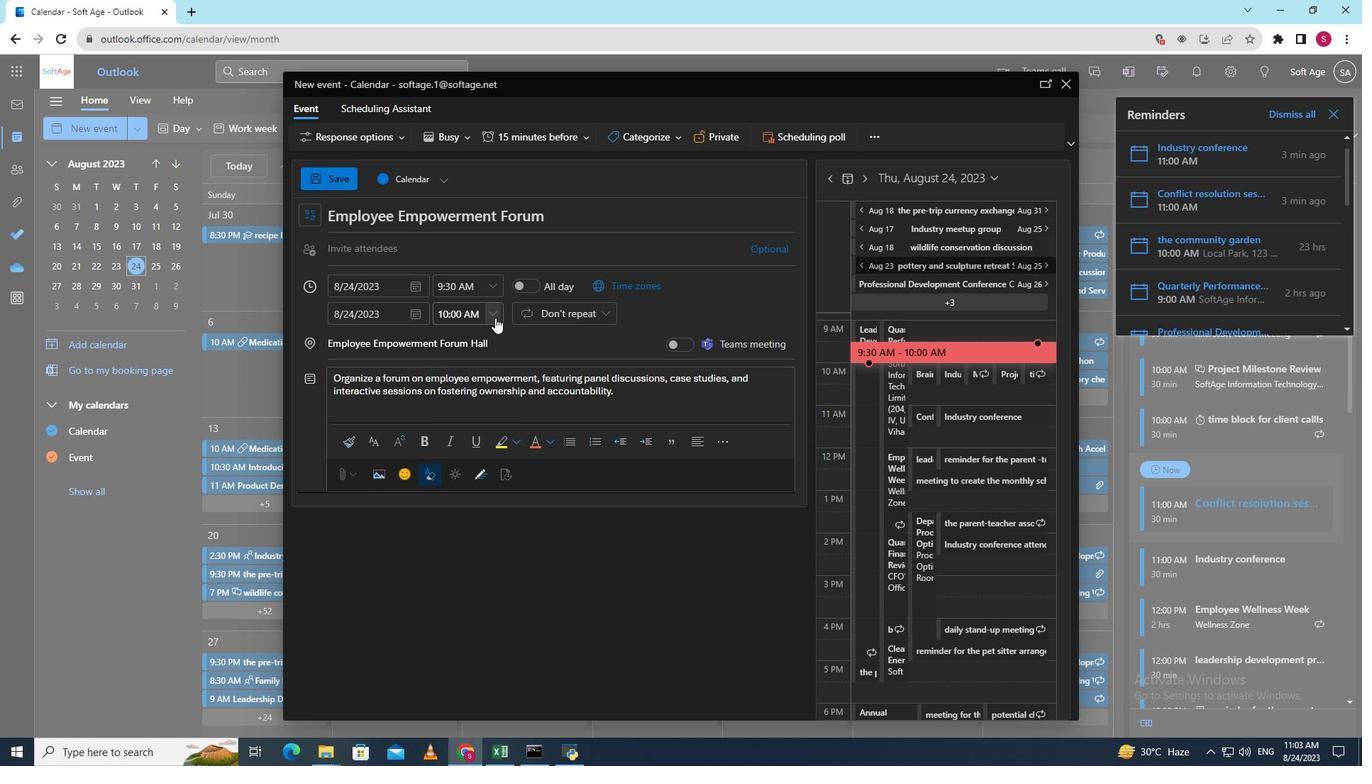 
Action: Mouse pressed left at (495, 317)
Screenshot: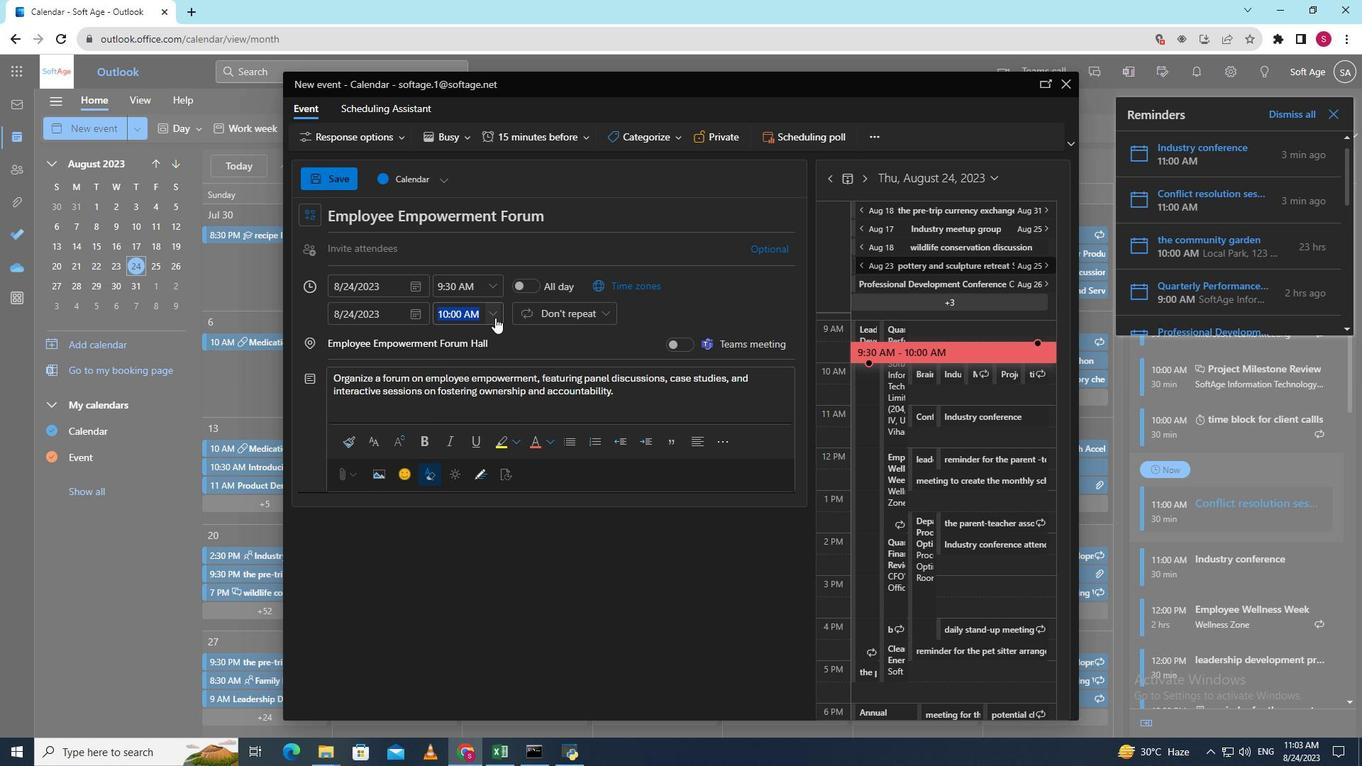 
Action: Mouse moved to (481, 375)
Screenshot: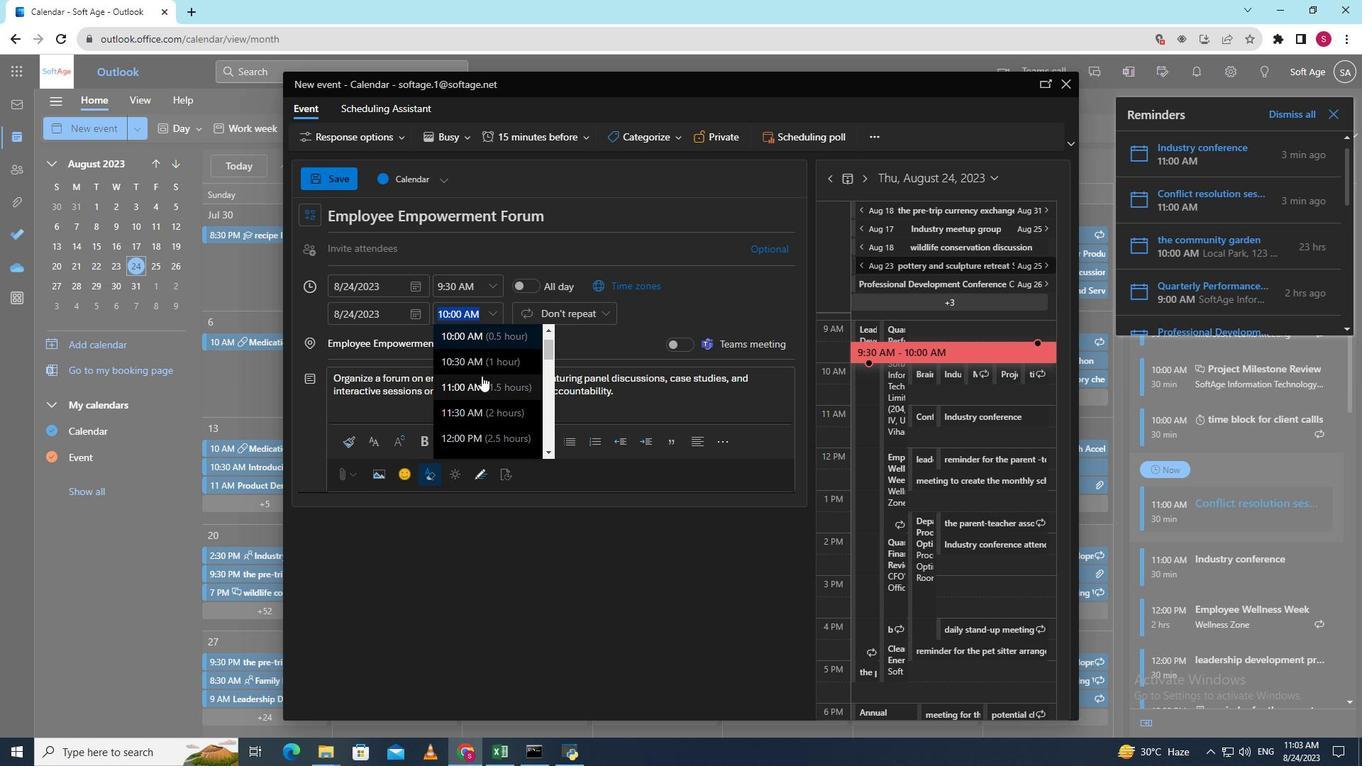 
Action: Mouse scrolled (481, 375) with delta (0, 0)
Screenshot: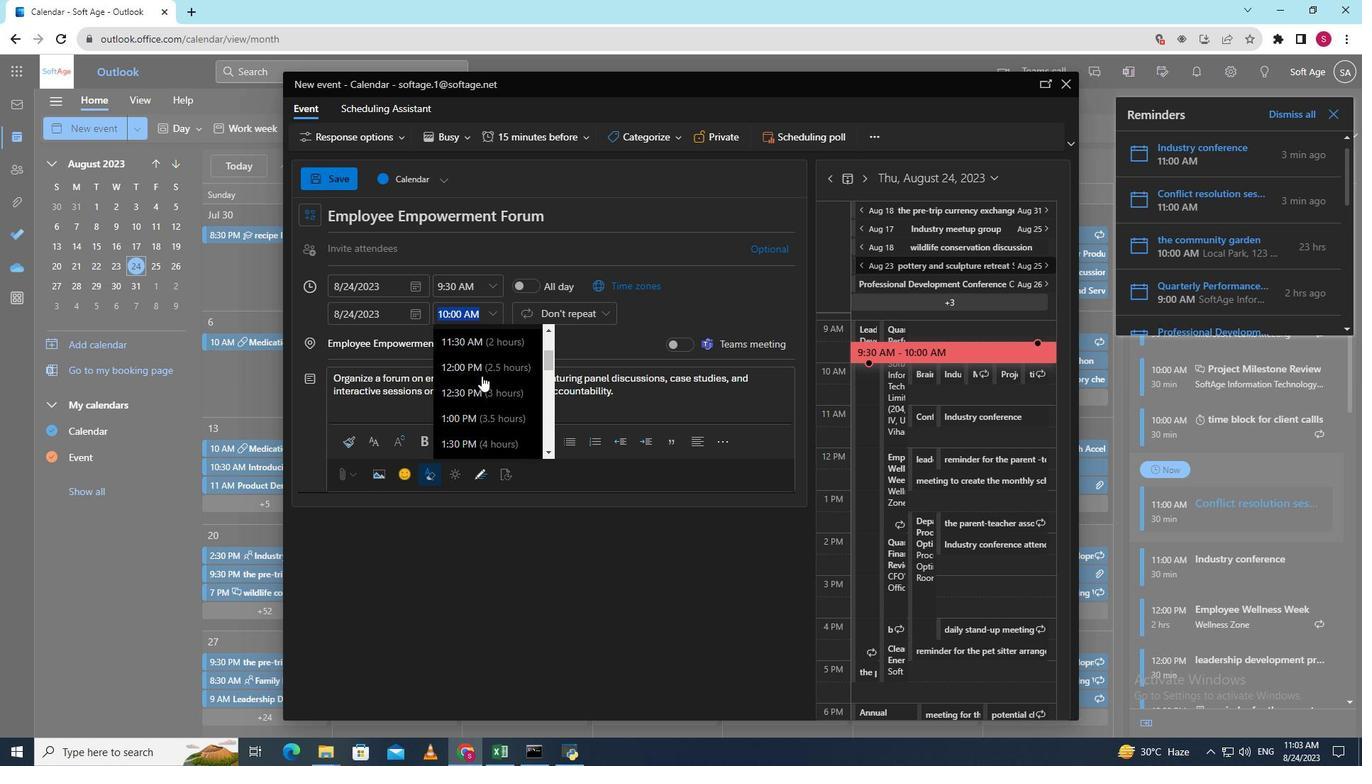 
Action: Mouse scrolled (481, 375) with delta (0, 0)
Screenshot: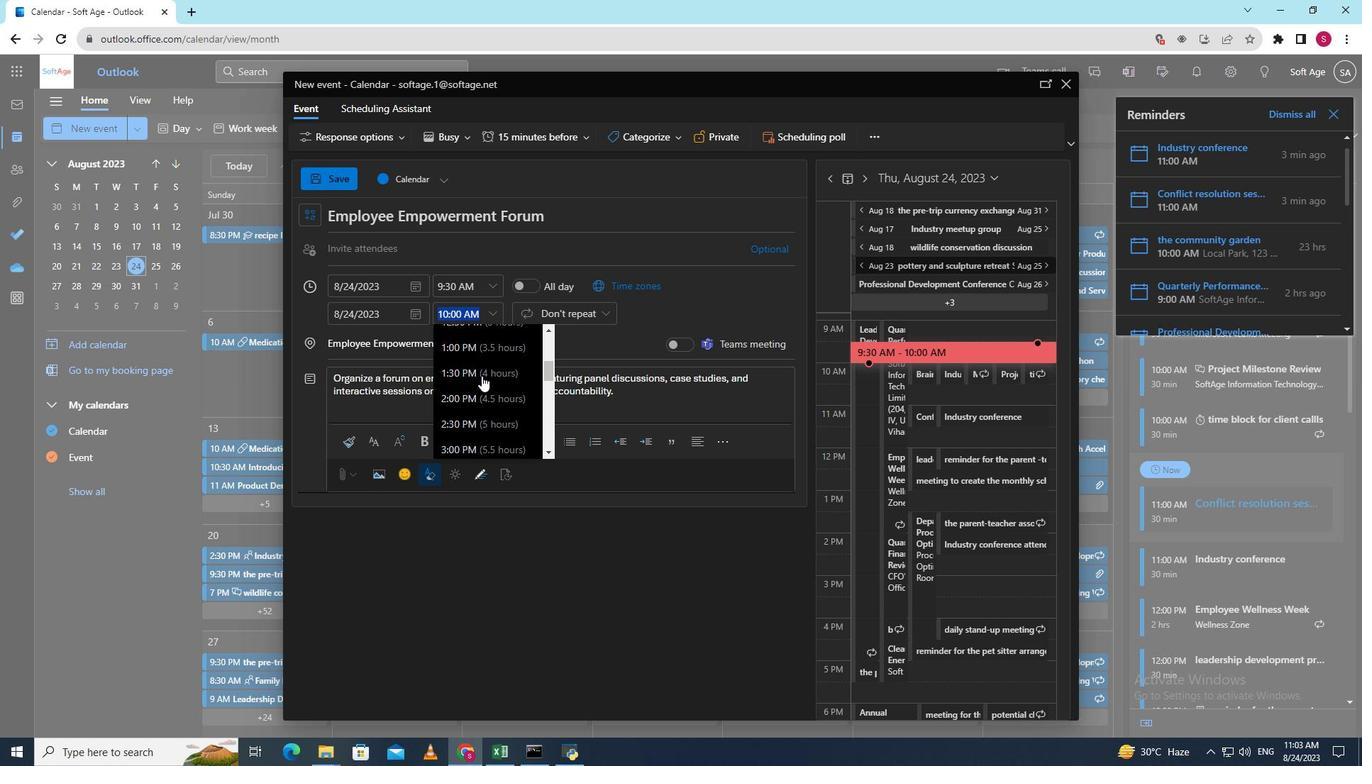 
Action: Mouse scrolled (481, 375) with delta (0, 0)
Screenshot: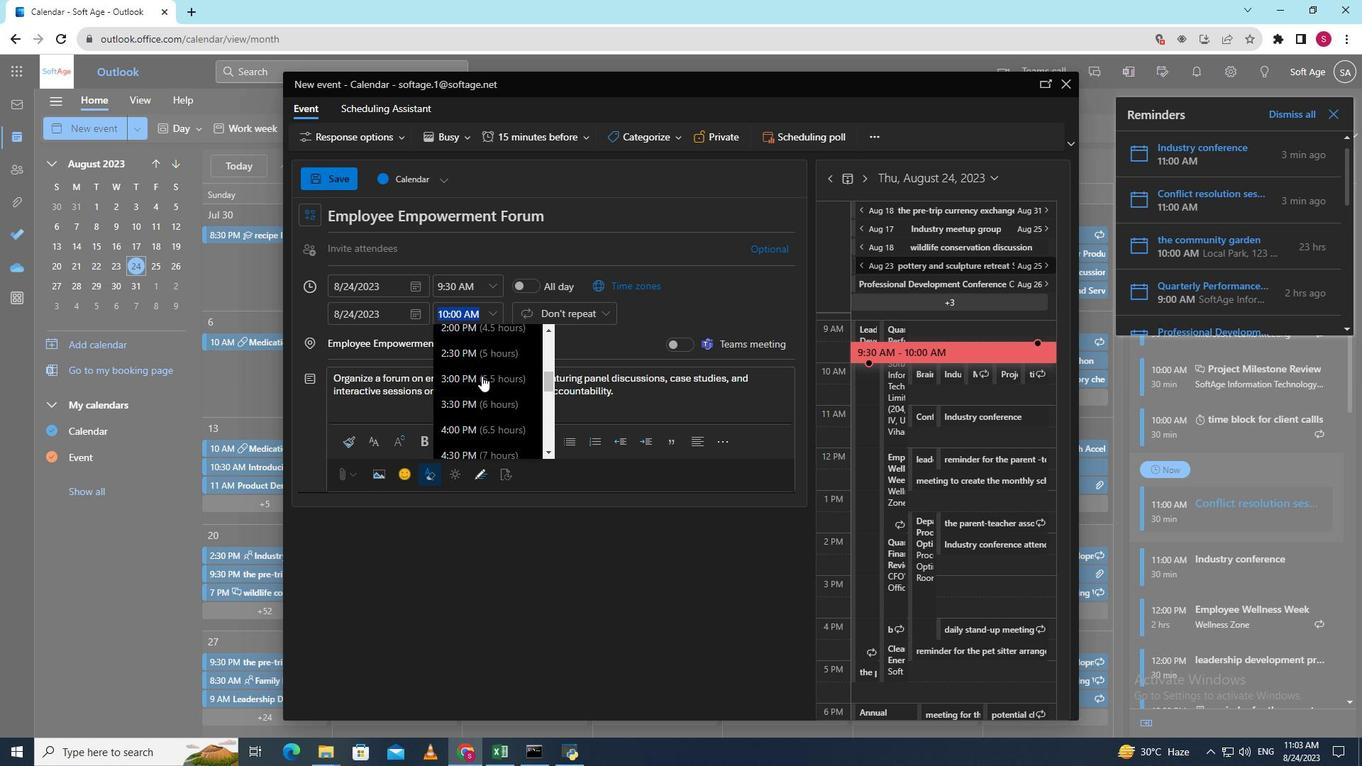 
Action: Mouse scrolled (481, 375) with delta (0, 0)
Screenshot: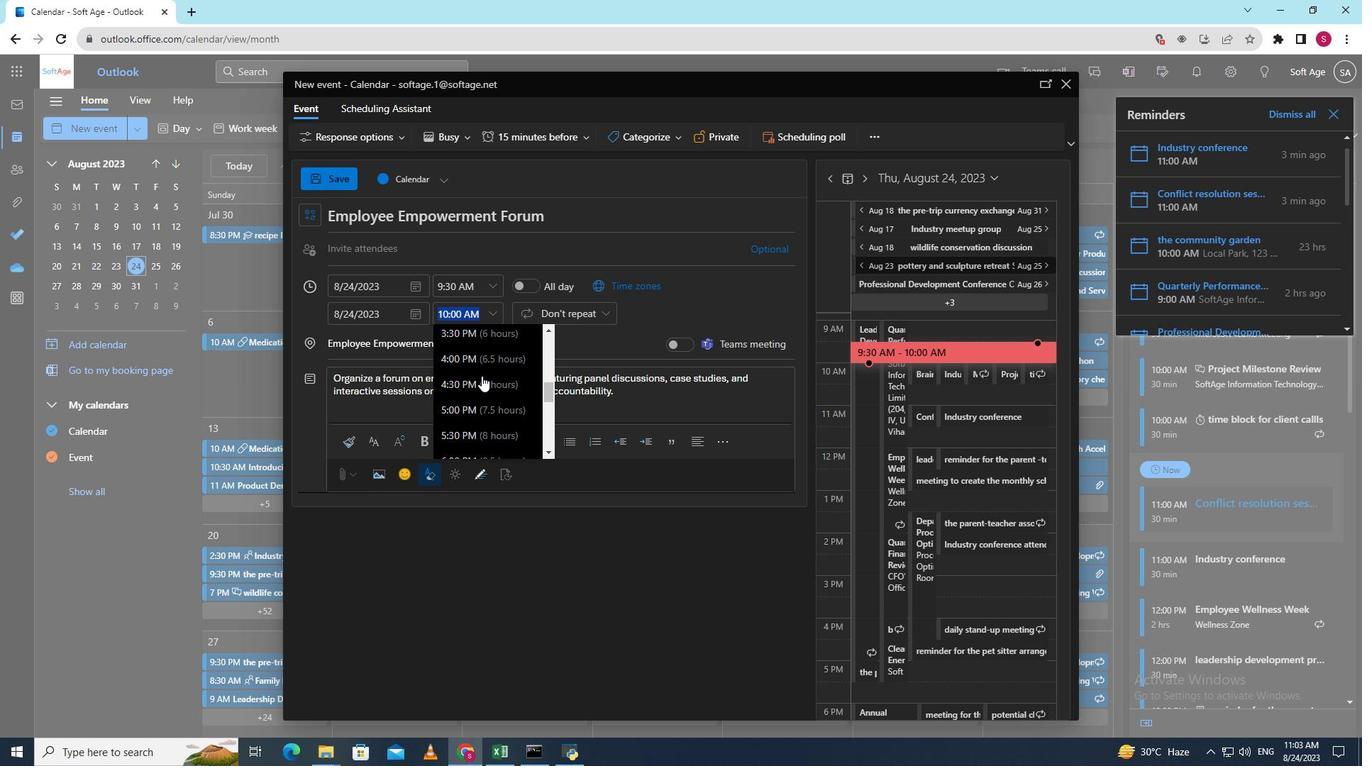 
Action: Mouse moved to (479, 361)
Screenshot: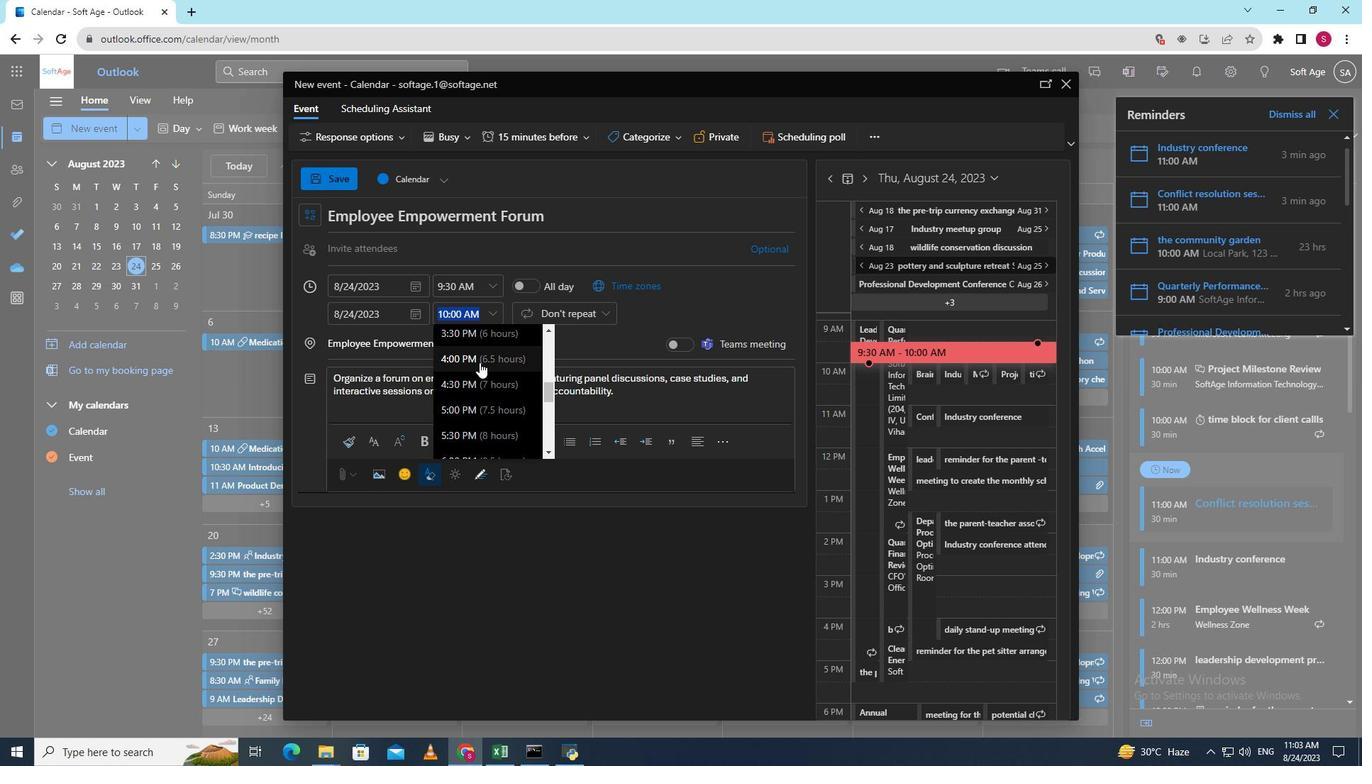 
Action: Mouse pressed left at (479, 361)
Screenshot: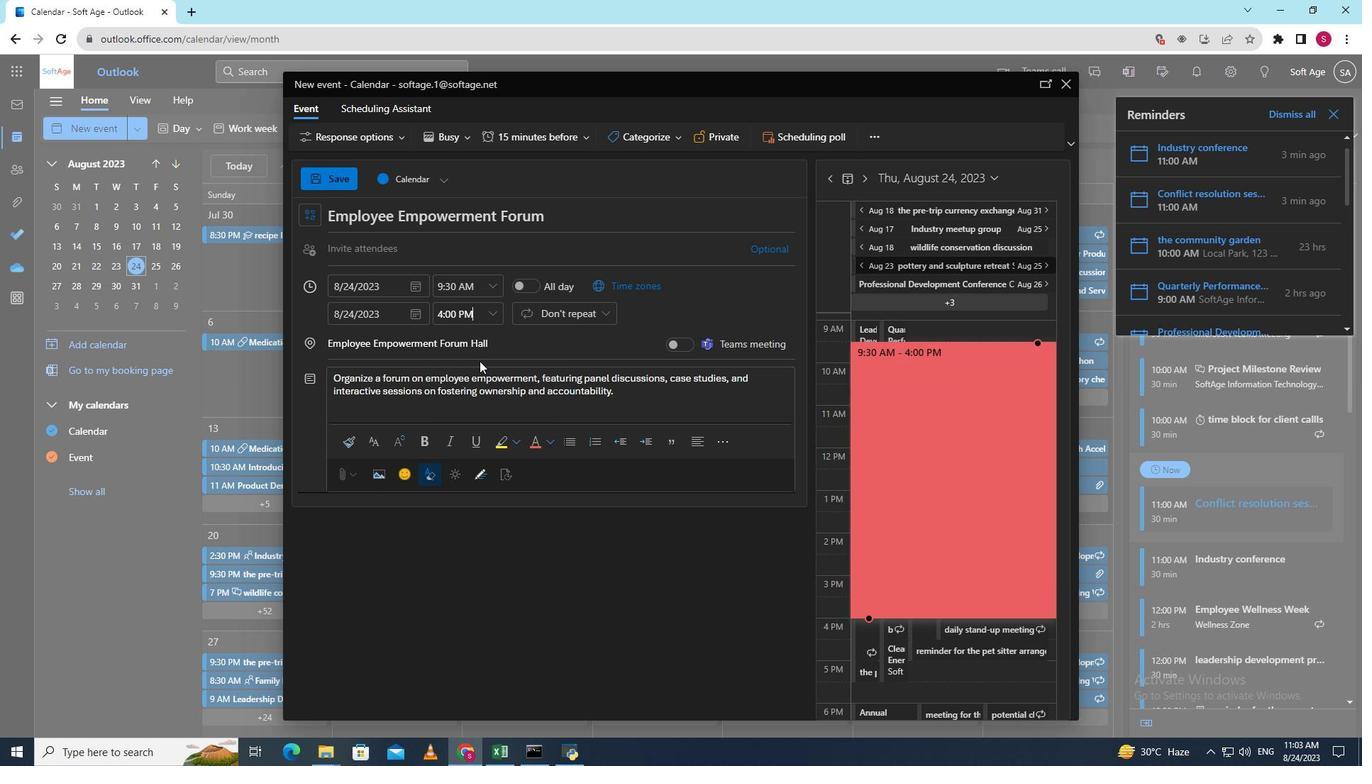 
Action: Mouse moved to (334, 173)
Screenshot: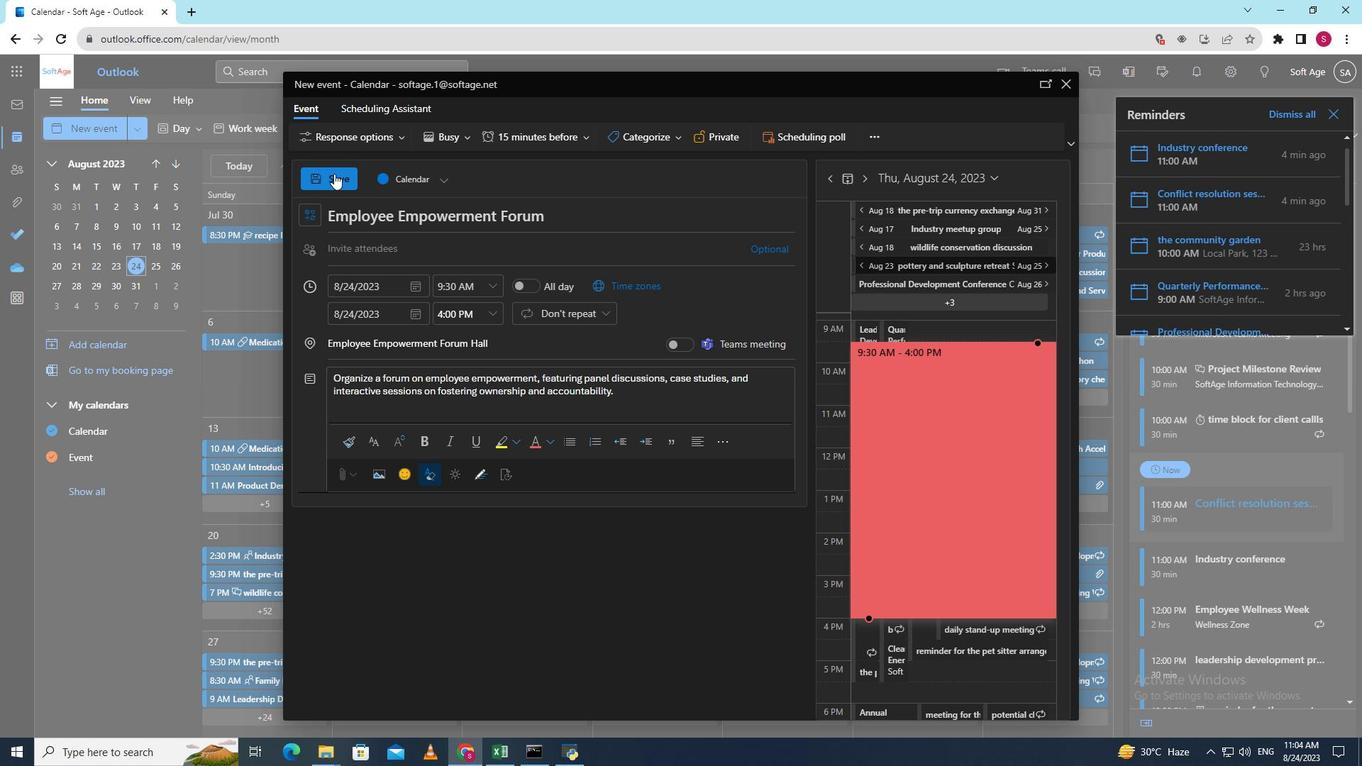 
Action: Mouse pressed left at (334, 173)
Screenshot: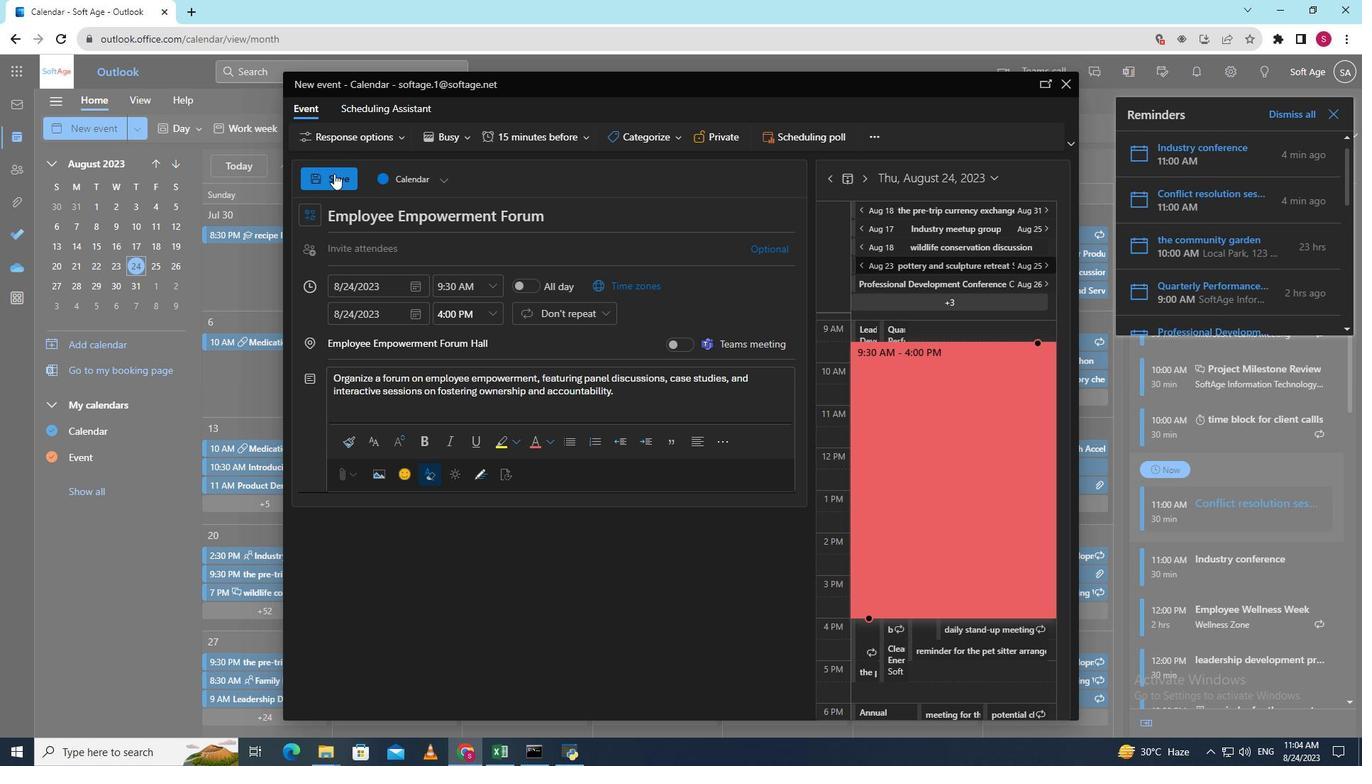 
